 Task: Look for space in Terrassa, Spain from 9th June, 2023 to 16th June, 2023 for 2 adults in price range Rs.8000 to Rs.16000. Place can be entire place with 2 bedrooms having 2 beds and 1 bathroom. Property type can be house, flat, guest house. Booking option can be shelf check-in. Required host language is English.
Action: Mouse moved to (246, 135)
Screenshot: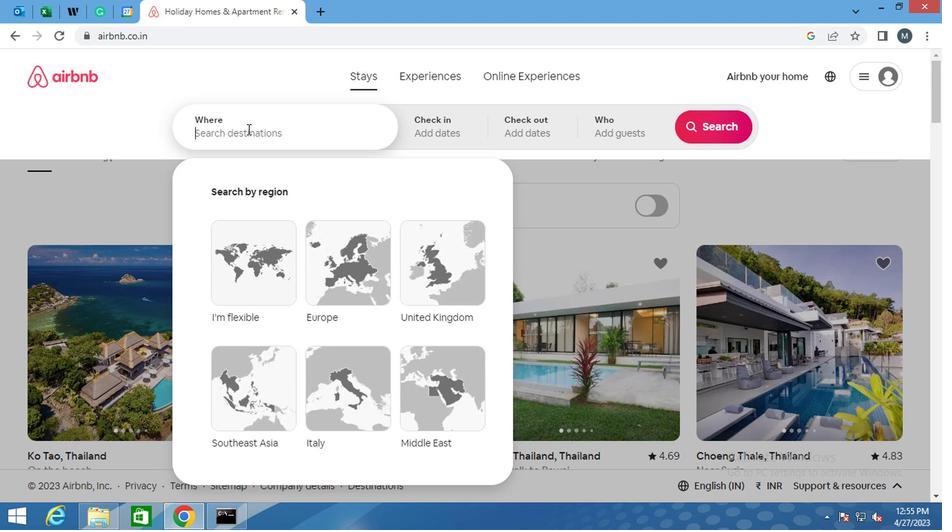 
Action: Mouse pressed left at (246, 135)
Screenshot: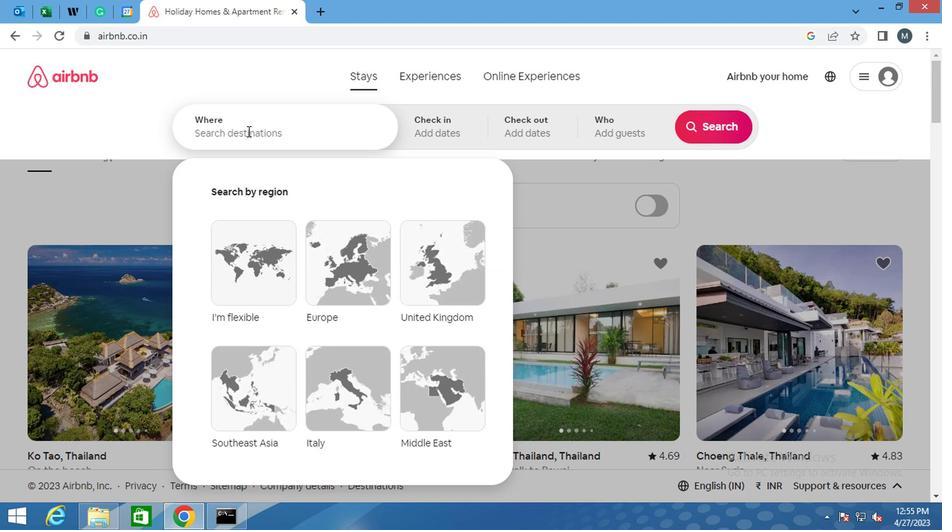 
Action: Mouse moved to (242, 136)
Screenshot: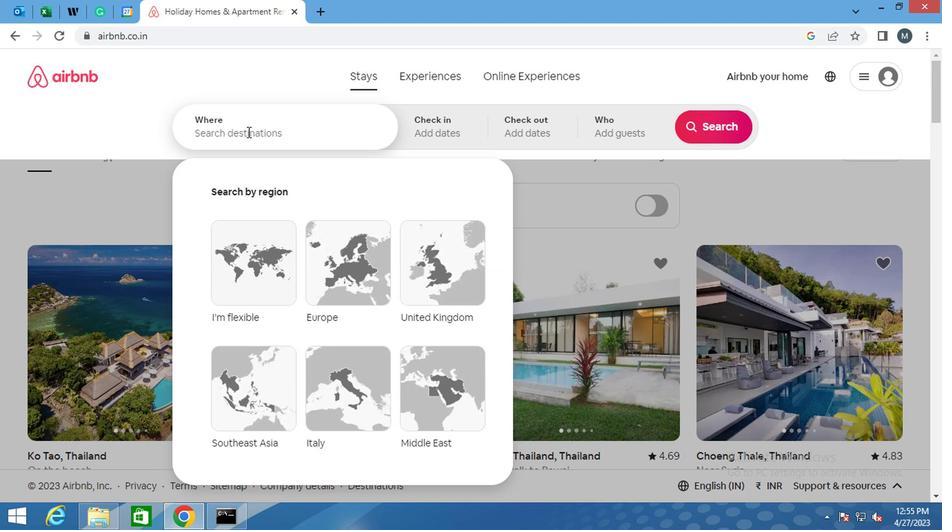 
Action: Key pressed <Key.shift>TERRASSA,<Key.space><Key.shift>SPAI
Screenshot: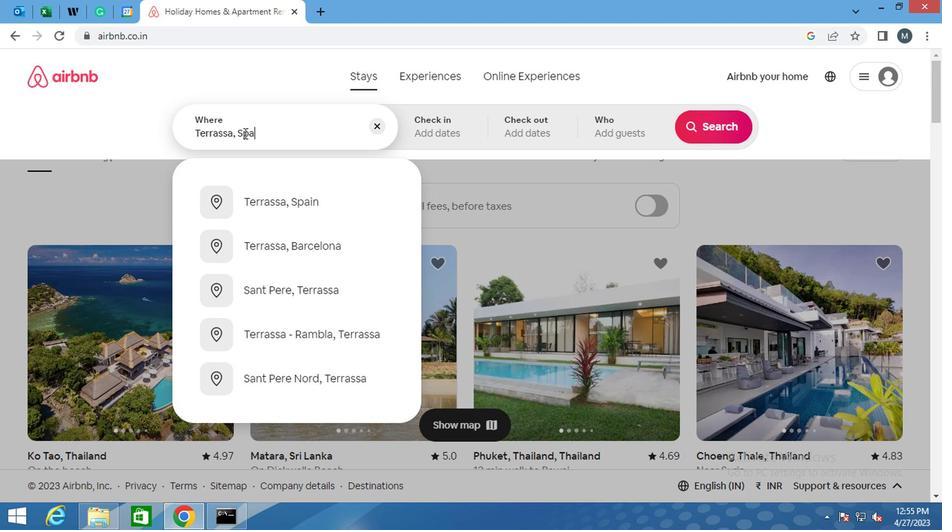 
Action: Mouse moved to (272, 199)
Screenshot: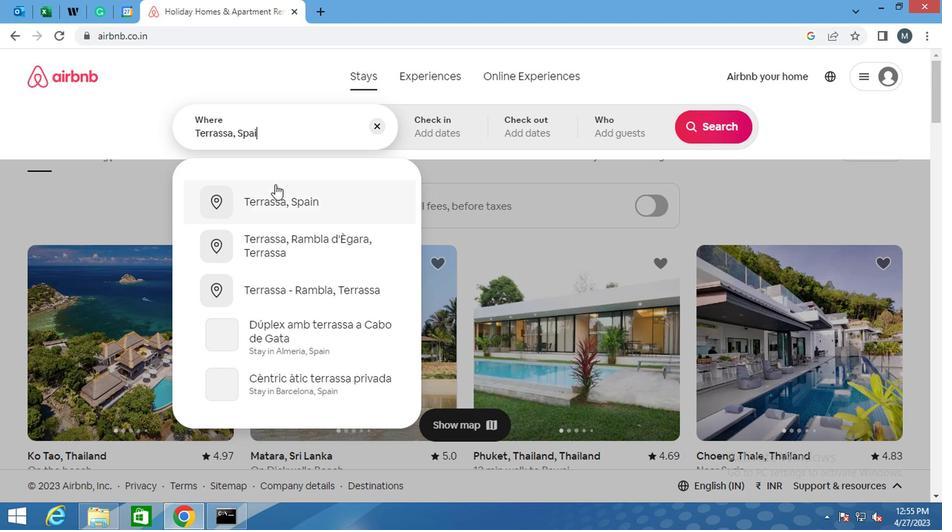 
Action: Mouse pressed left at (272, 199)
Screenshot: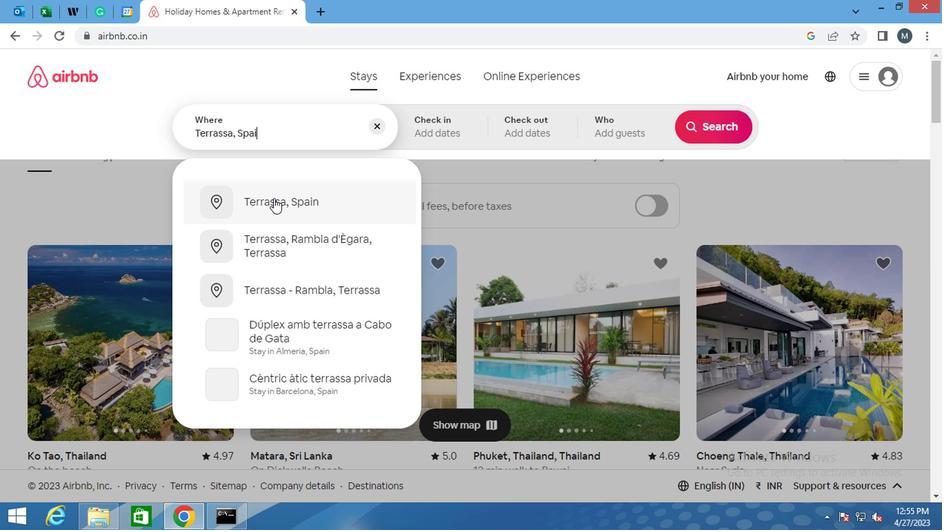 
Action: Mouse moved to (707, 240)
Screenshot: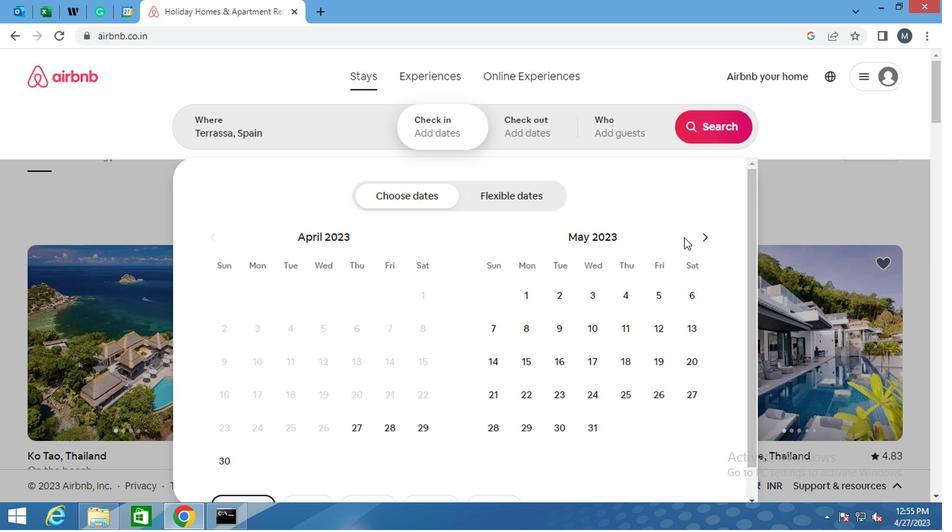 
Action: Mouse pressed left at (707, 240)
Screenshot: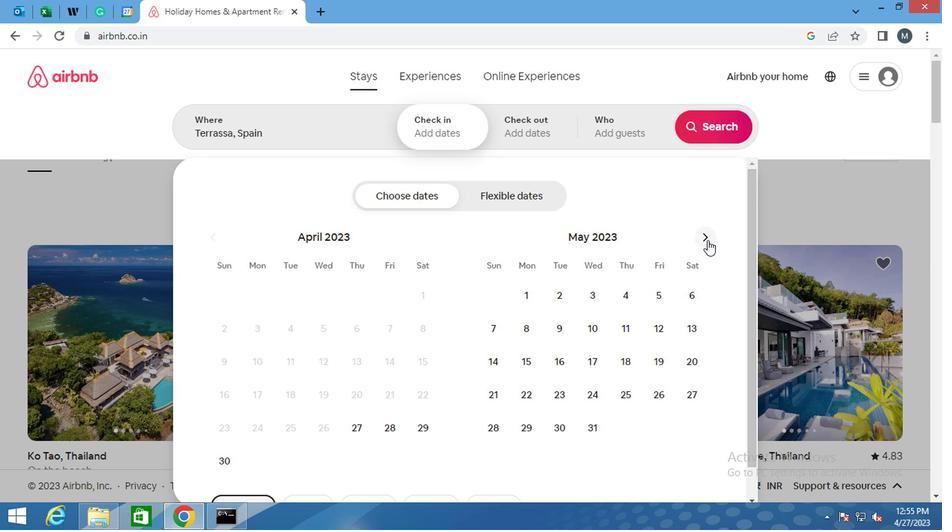 
Action: Mouse moved to (649, 333)
Screenshot: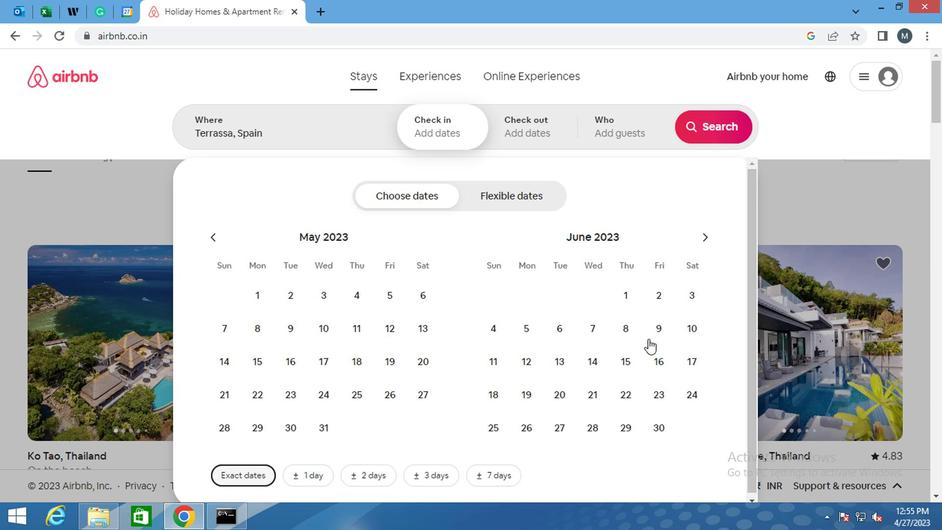 
Action: Mouse pressed left at (649, 333)
Screenshot: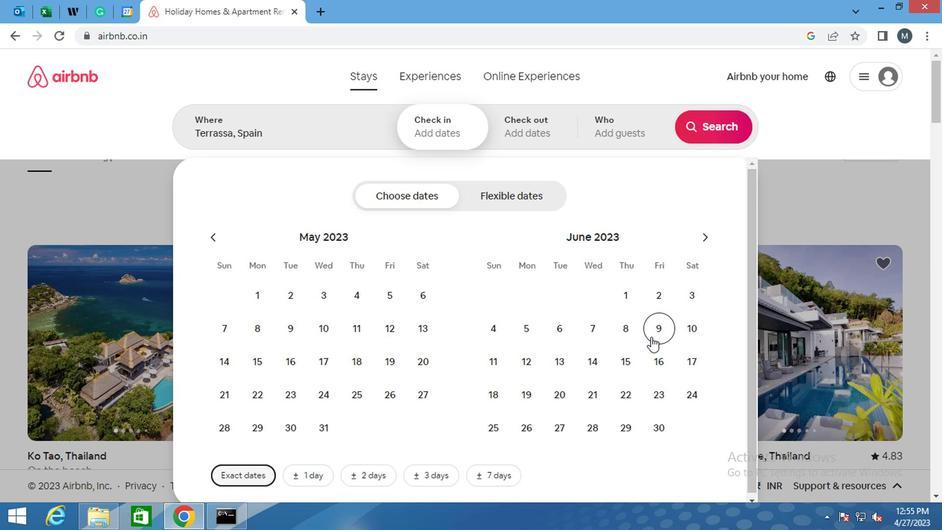 
Action: Mouse moved to (658, 352)
Screenshot: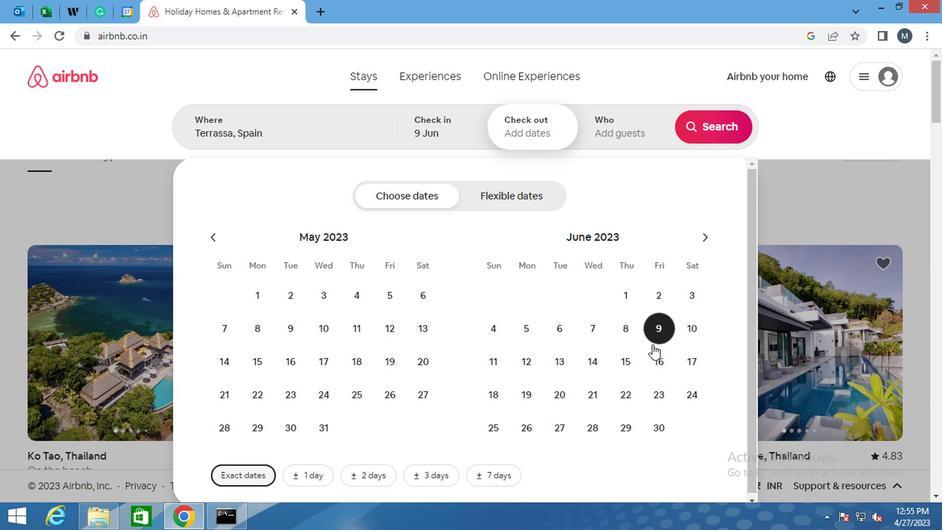 
Action: Mouse pressed left at (658, 352)
Screenshot: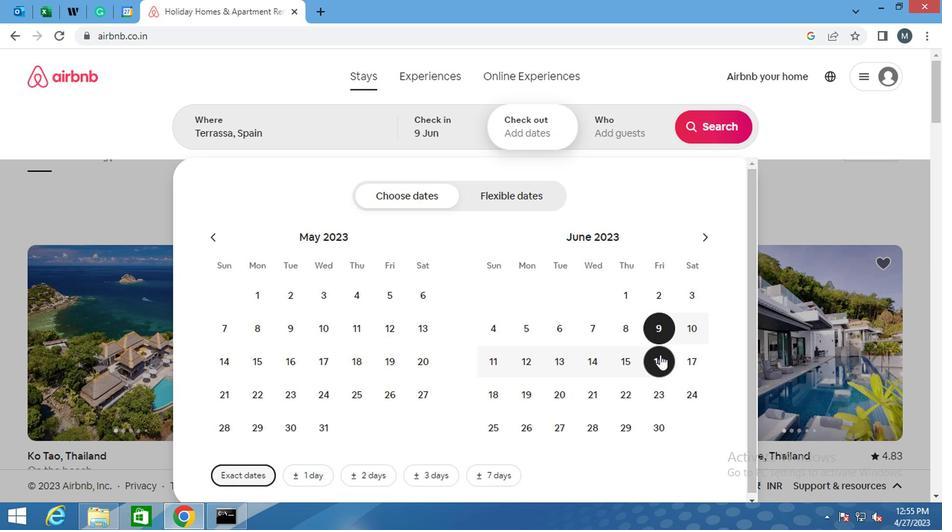 
Action: Mouse moved to (646, 134)
Screenshot: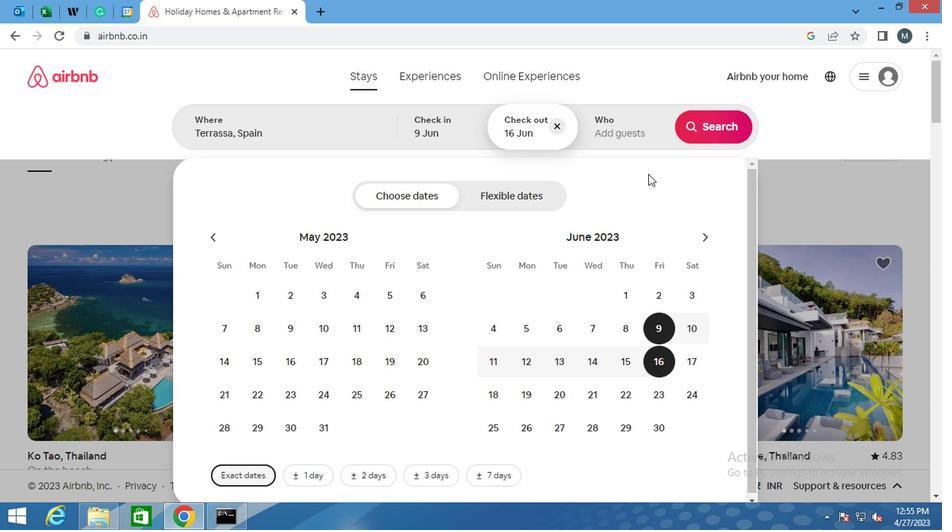 
Action: Mouse pressed left at (646, 134)
Screenshot: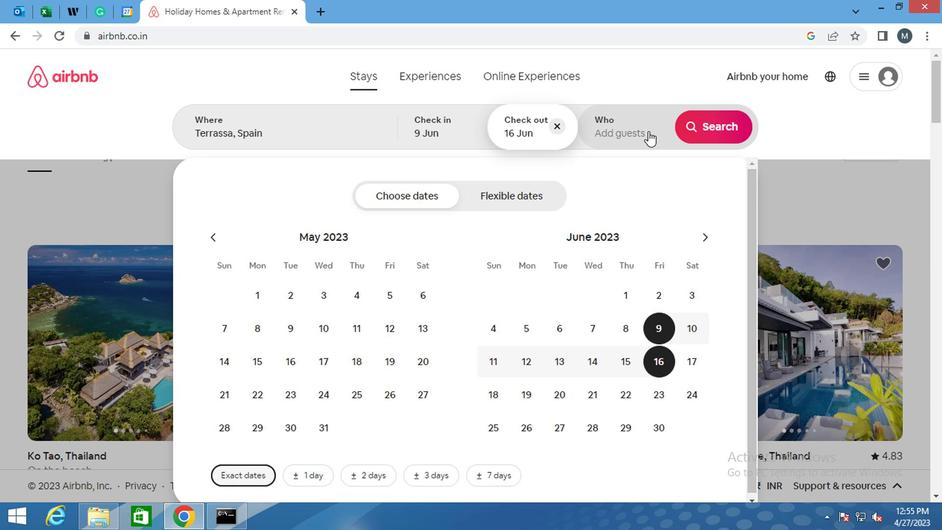
Action: Mouse moved to (720, 209)
Screenshot: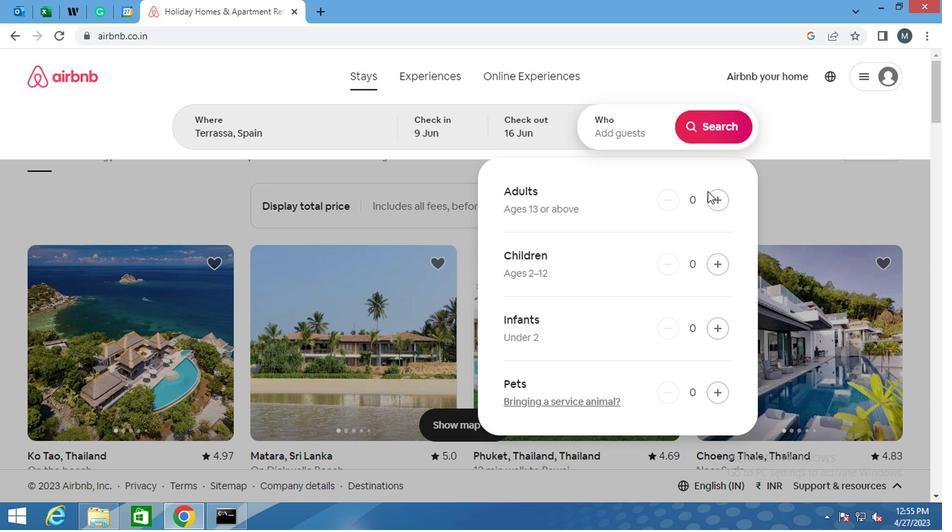 
Action: Mouse pressed left at (720, 209)
Screenshot: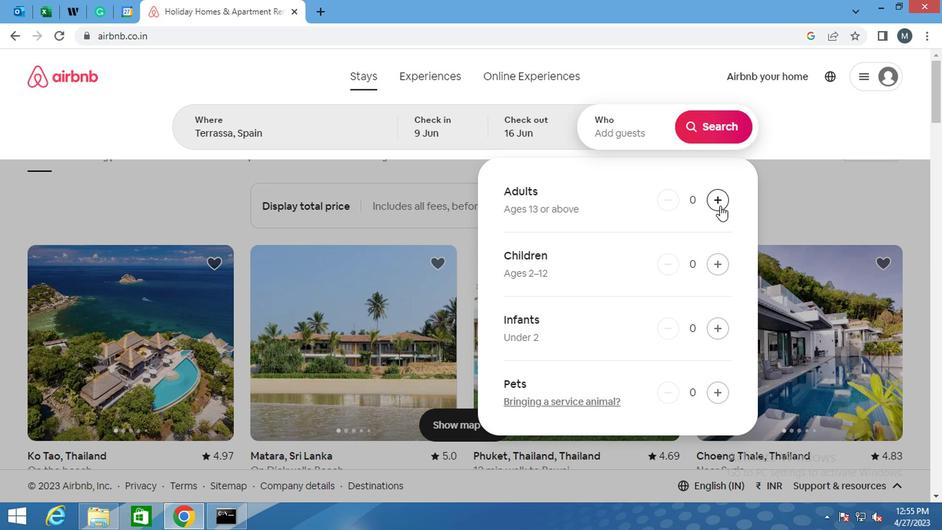 
Action: Mouse moved to (719, 207)
Screenshot: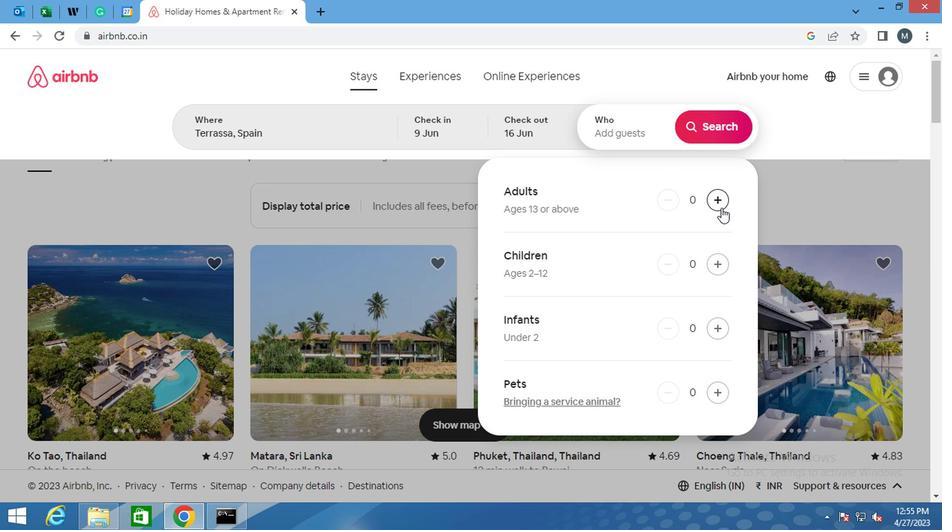 
Action: Mouse pressed left at (719, 207)
Screenshot: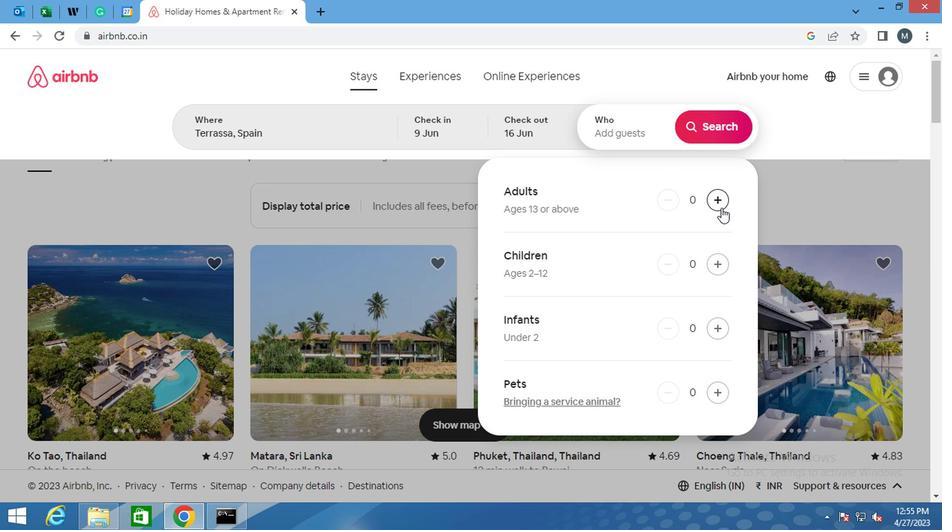 
Action: Mouse moved to (719, 133)
Screenshot: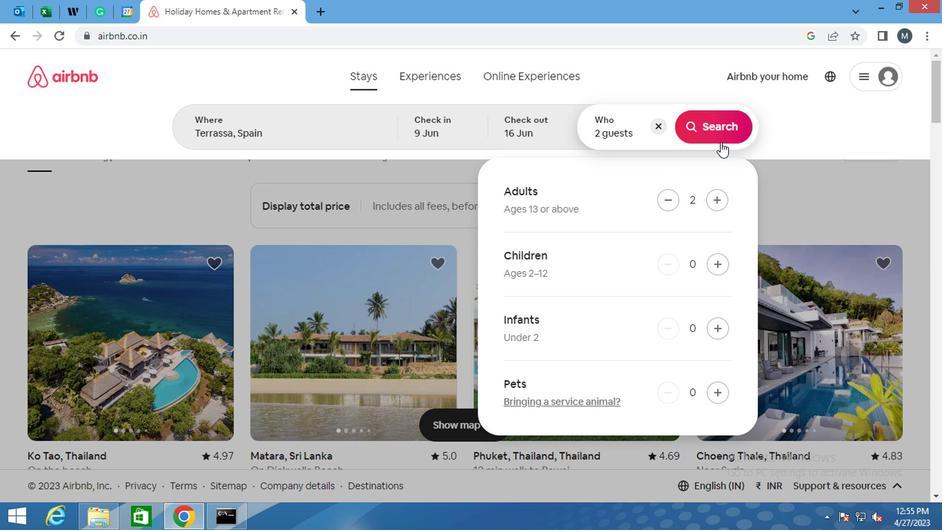 
Action: Mouse pressed left at (719, 133)
Screenshot: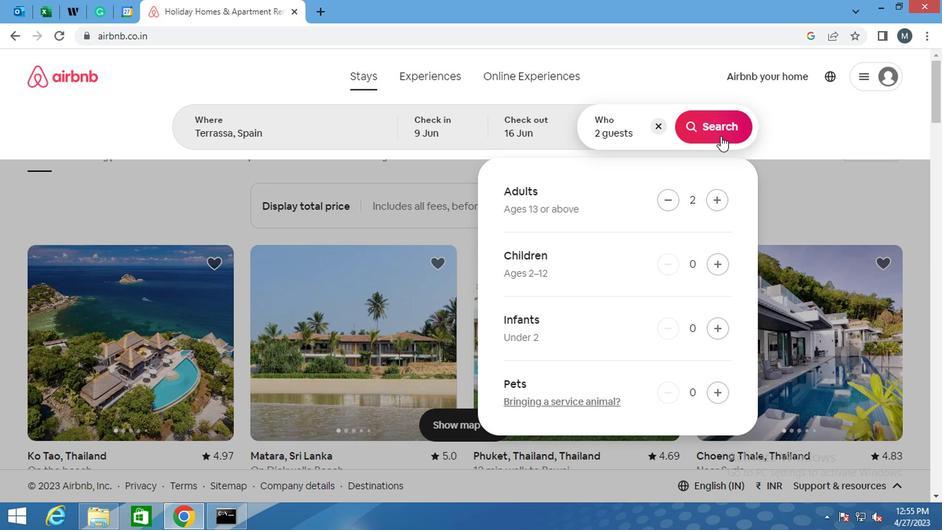 
Action: Mouse moved to (875, 136)
Screenshot: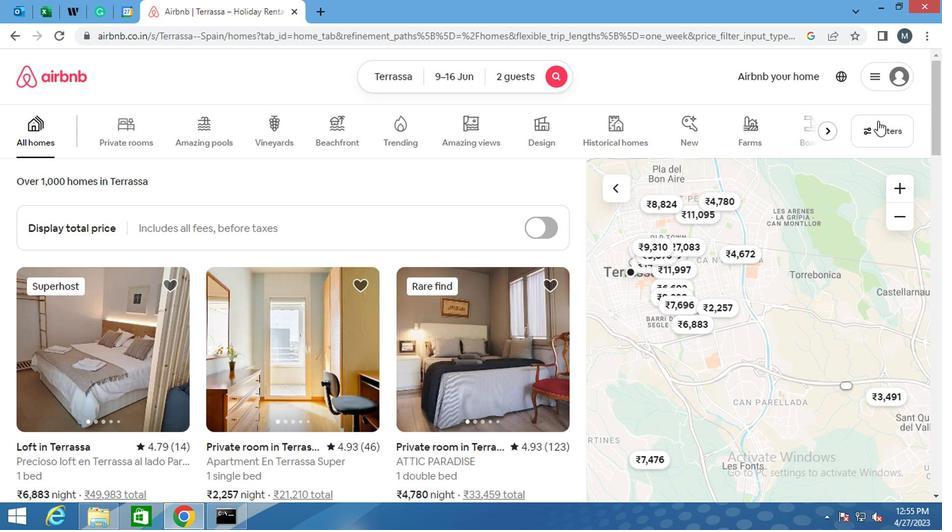 
Action: Mouse pressed left at (875, 136)
Screenshot: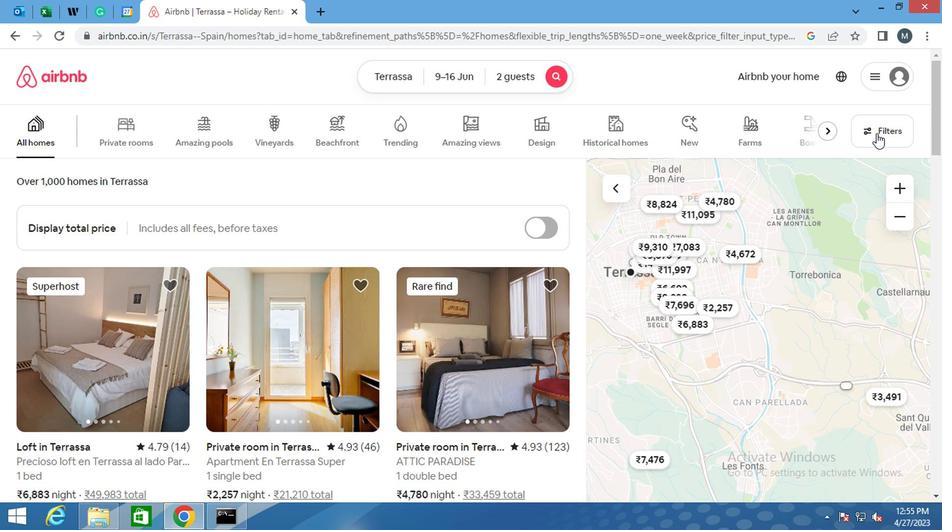 
Action: Mouse moved to (355, 303)
Screenshot: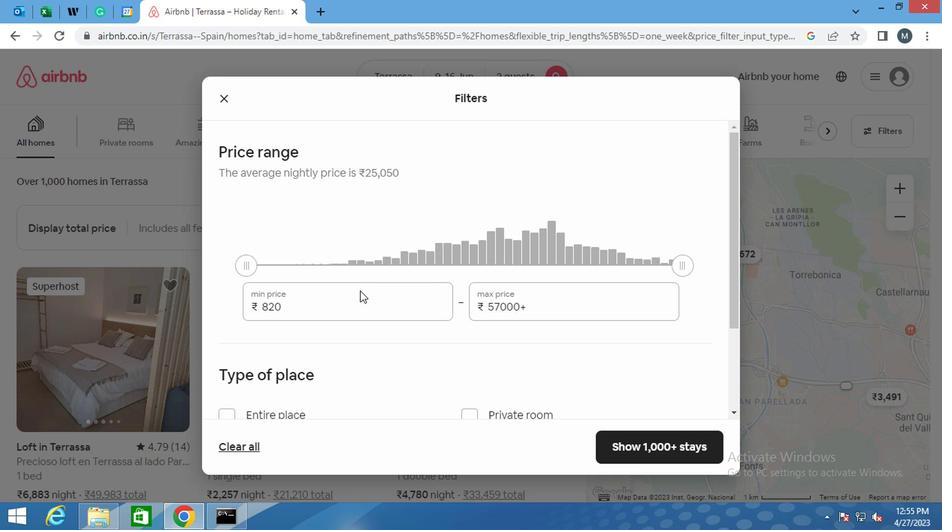
Action: Mouse pressed left at (355, 303)
Screenshot: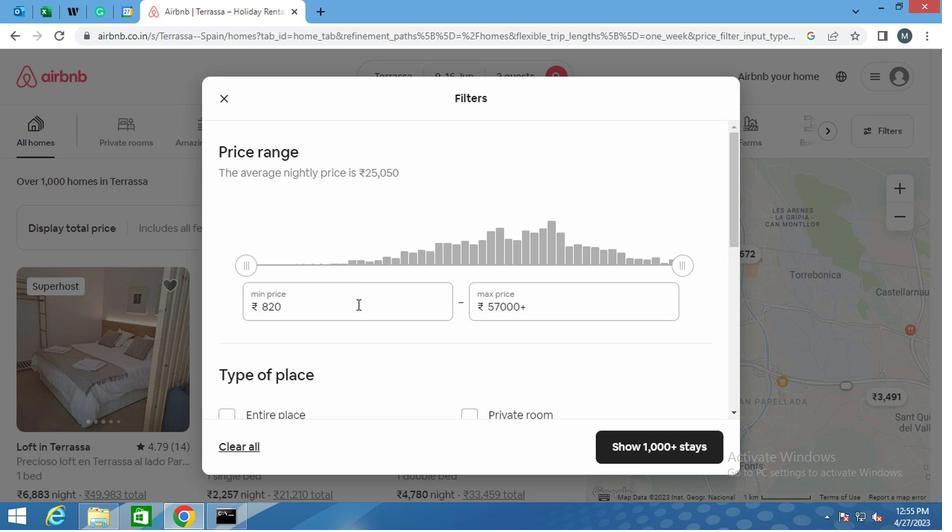 
Action: Mouse moved to (353, 303)
Screenshot: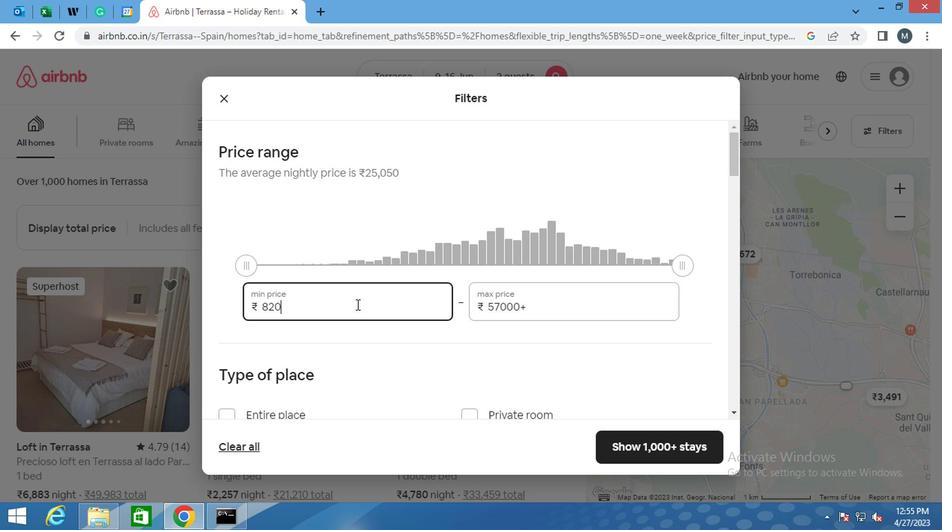
Action: Key pressed <Key.backspace><Key.backspace>
Screenshot: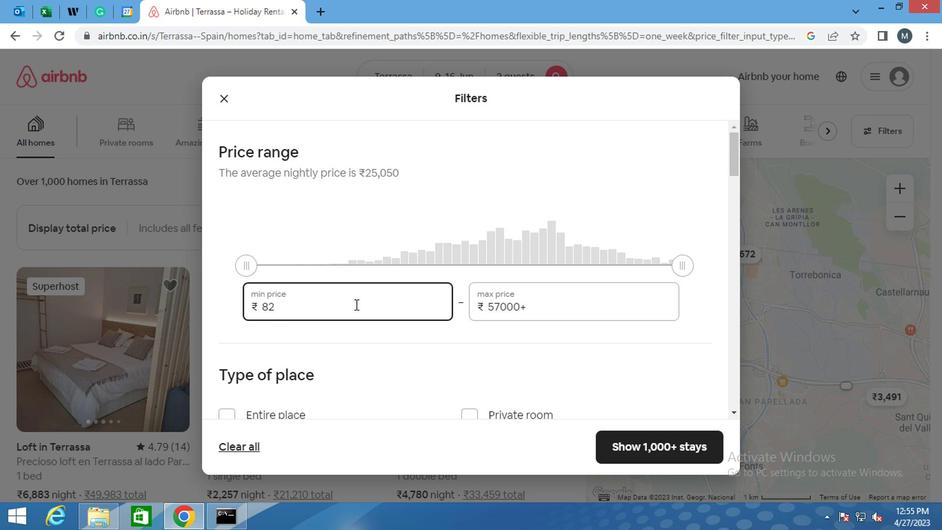 
Action: Mouse moved to (353, 302)
Screenshot: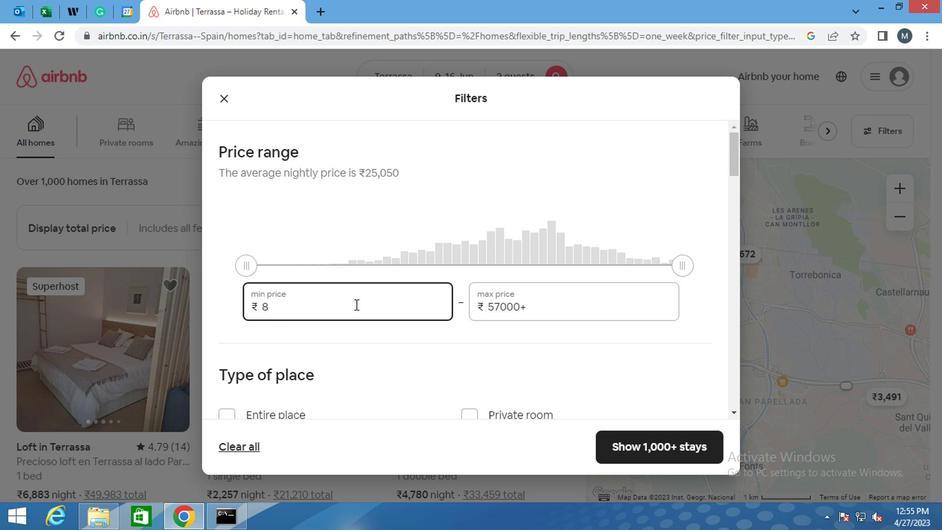 
Action: Key pressed 000
Screenshot: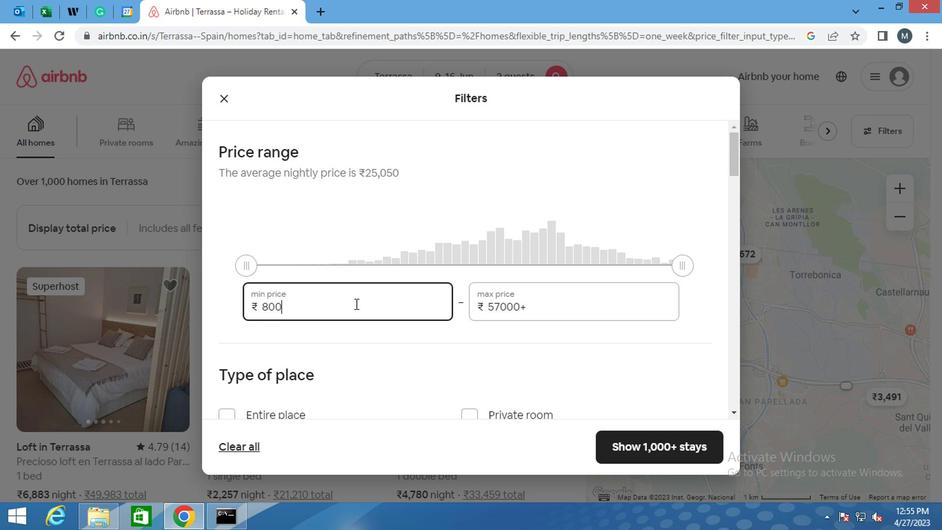 
Action: Mouse moved to (539, 307)
Screenshot: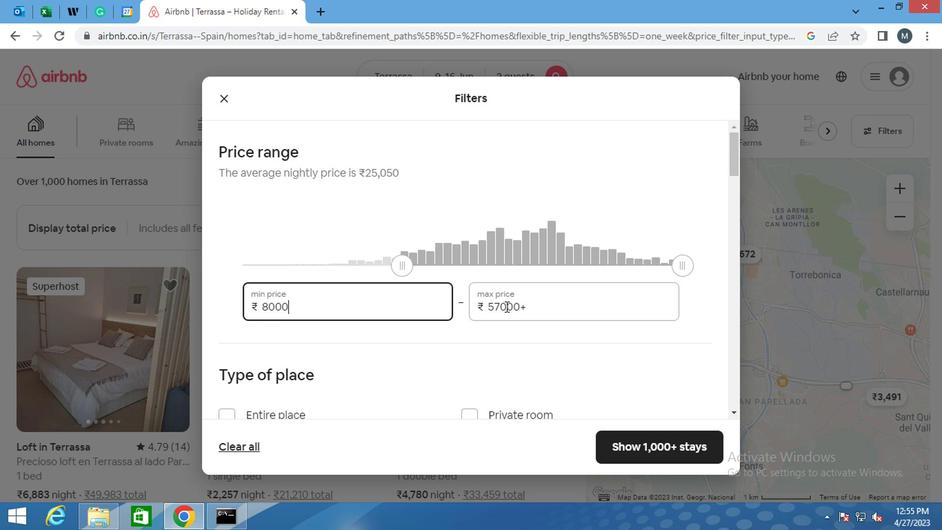 
Action: Mouse pressed left at (539, 307)
Screenshot: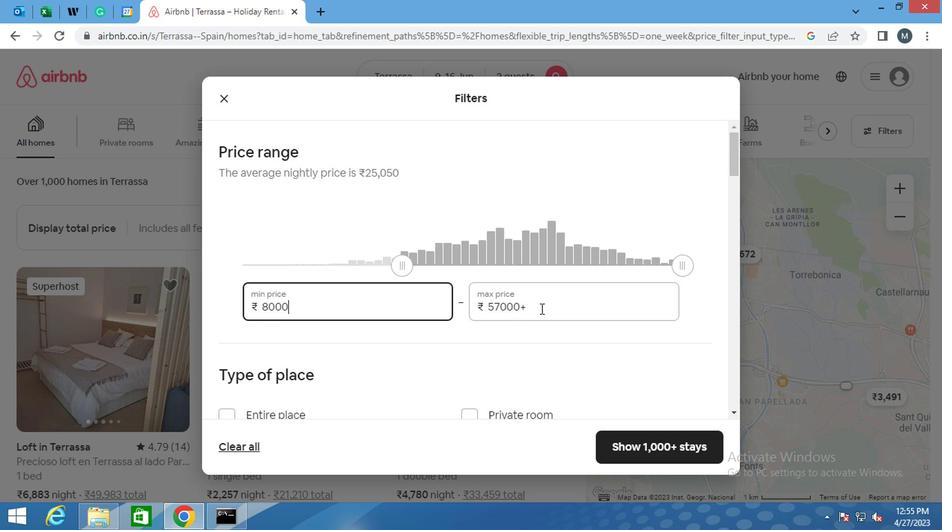 
Action: Mouse moved to (539, 308)
Screenshot: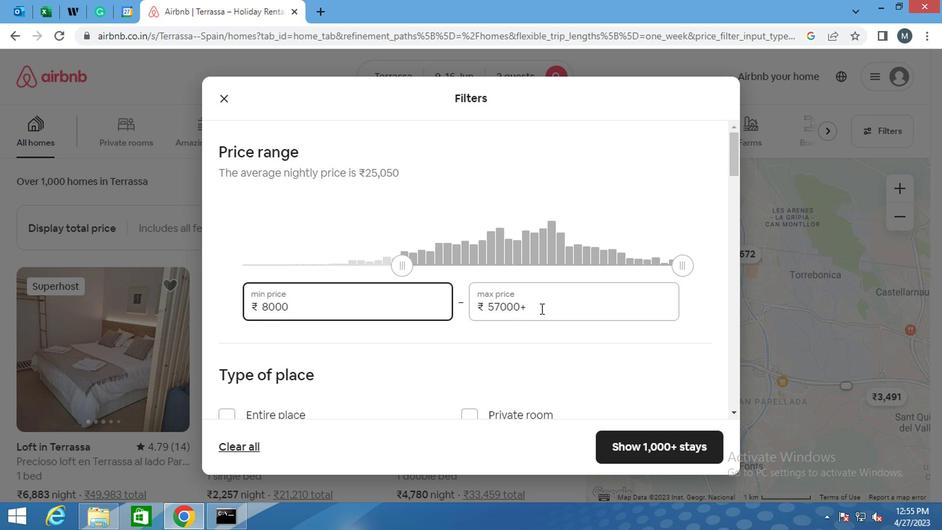 
Action: Key pressed <Key.backspace><Key.backspace><Key.backspace><Key.backspace><Key.backspace><Key.backspace><Key.backspace><Key.backspace><Key.backspace><Key.backspace><Key.backspace><Key.backspace>
Screenshot: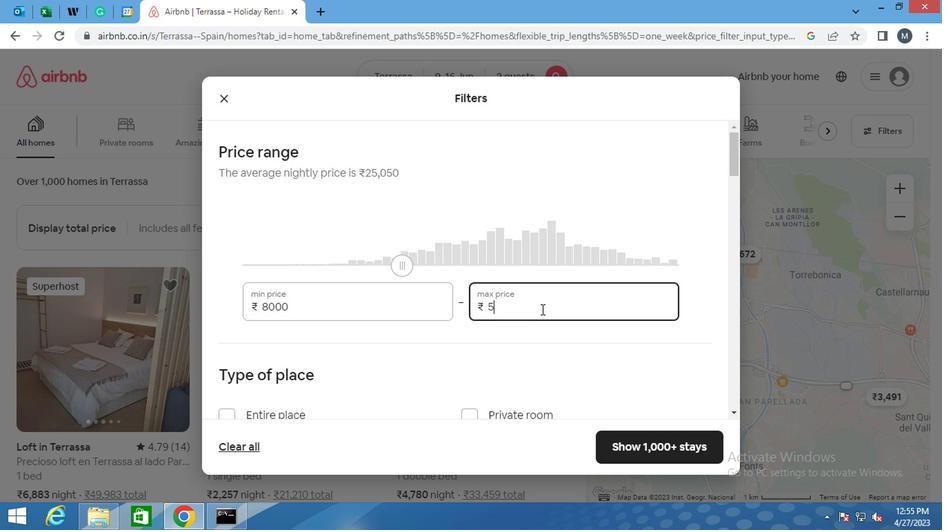 
Action: Mouse moved to (539, 308)
Screenshot: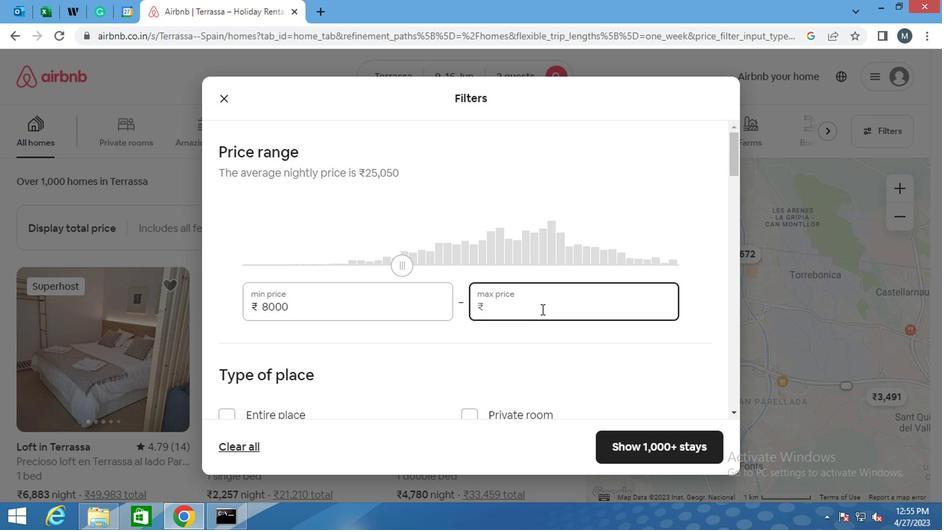 
Action: Key pressed 1
Screenshot: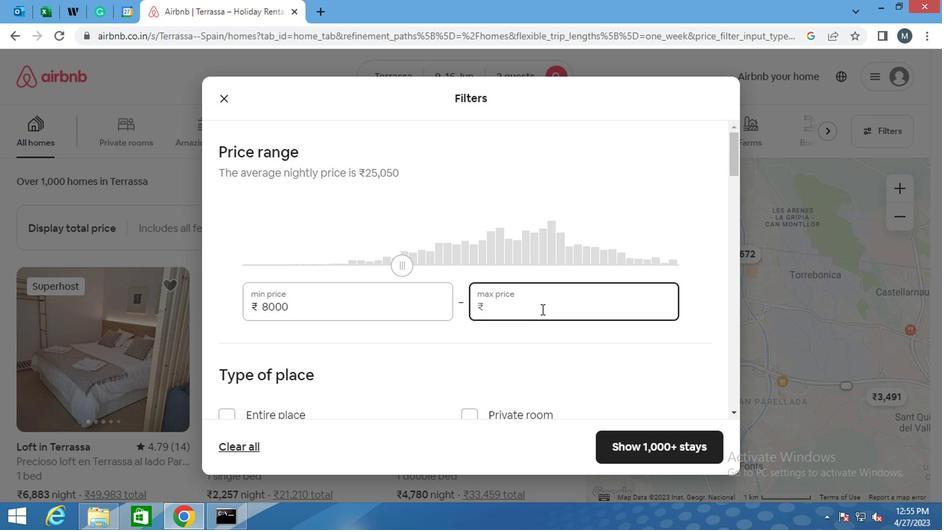 
Action: Mouse moved to (539, 309)
Screenshot: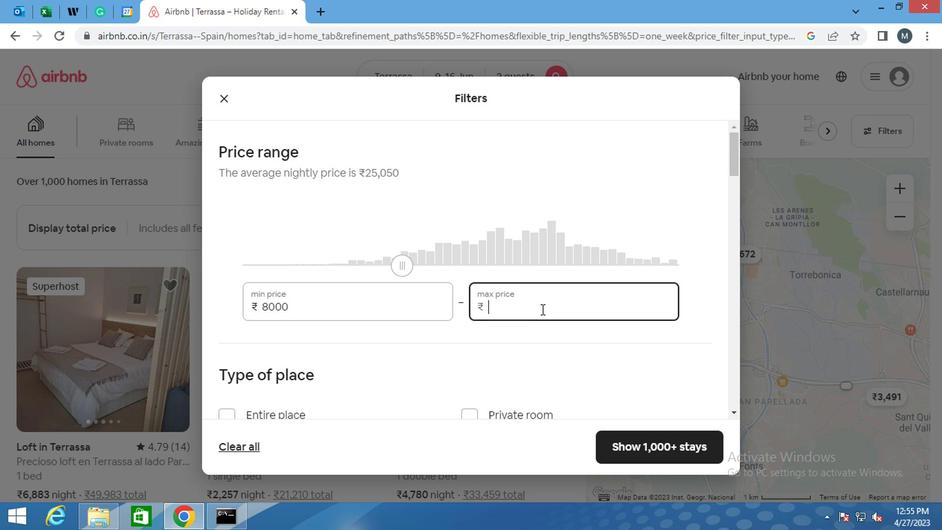 
Action: Key pressed 6000
Screenshot: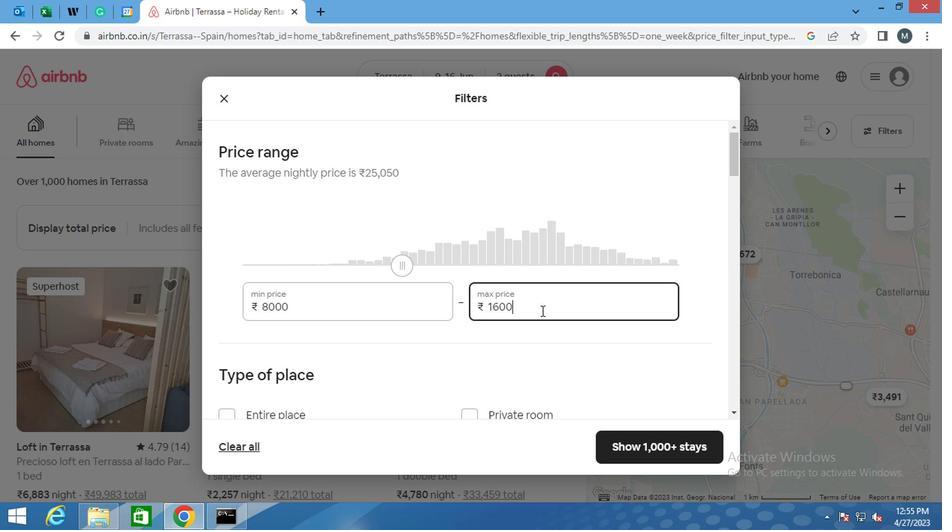
Action: Mouse moved to (307, 297)
Screenshot: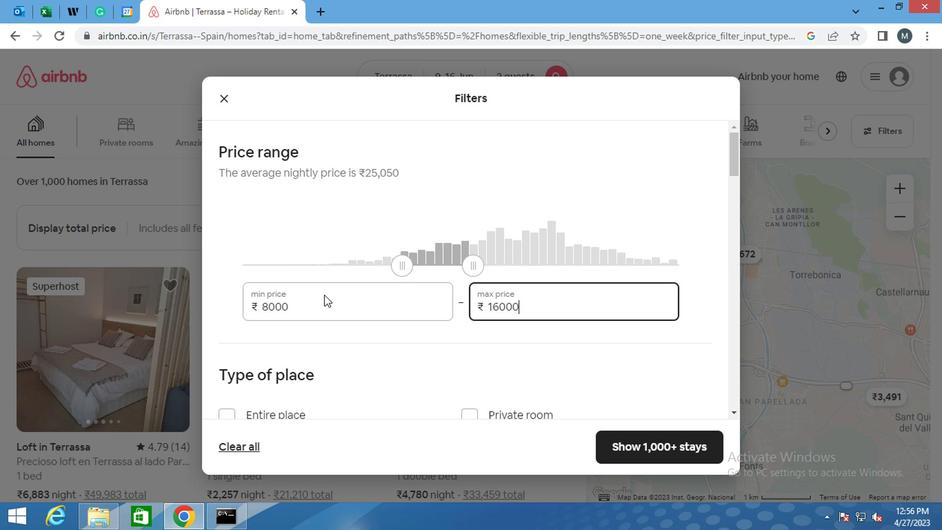 
Action: Mouse scrolled (307, 297) with delta (0, 0)
Screenshot: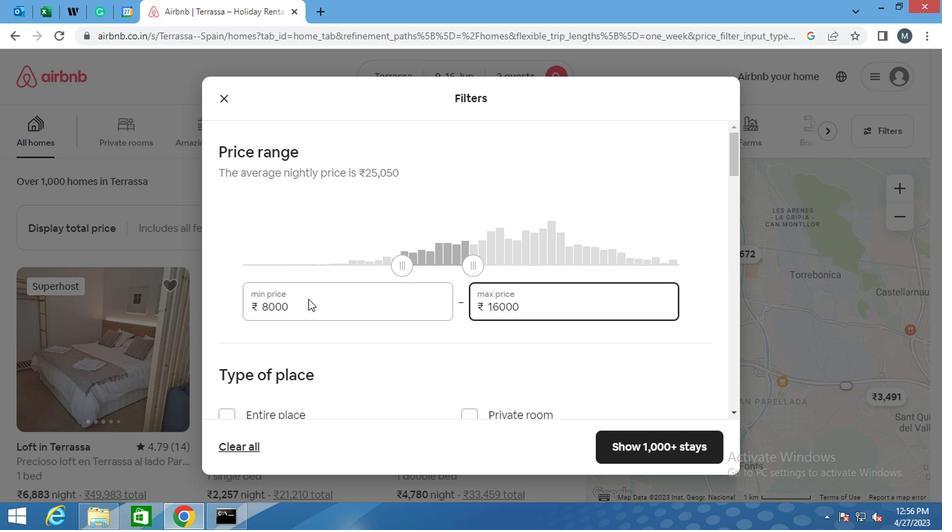 
Action: Mouse scrolled (307, 297) with delta (0, 0)
Screenshot: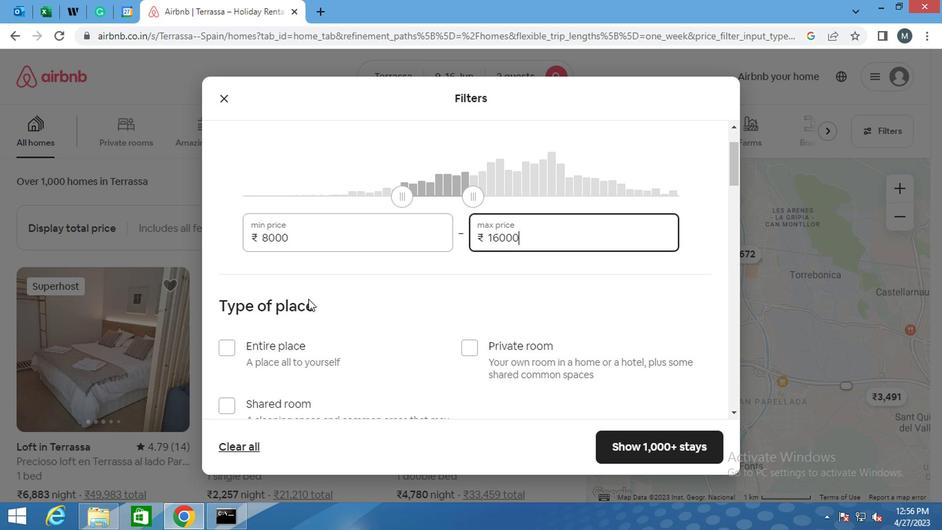 
Action: Mouse moved to (307, 298)
Screenshot: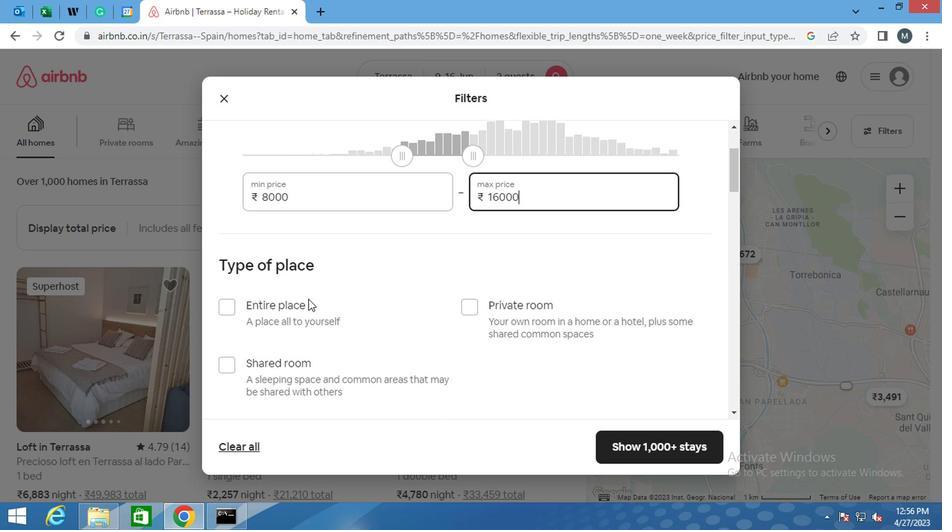 
Action: Mouse scrolled (307, 297) with delta (0, 0)
Screenshot: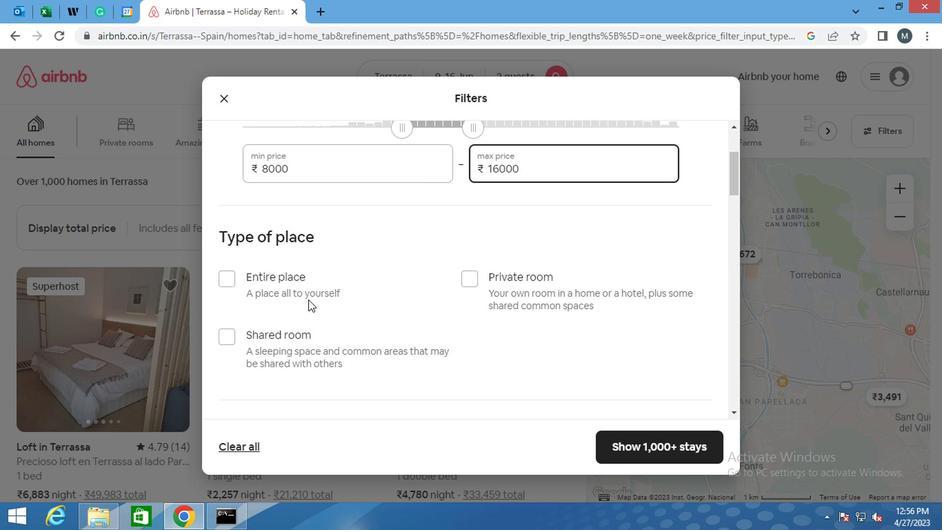 
Action: Mouse moved to (225, 214)
Screenshot: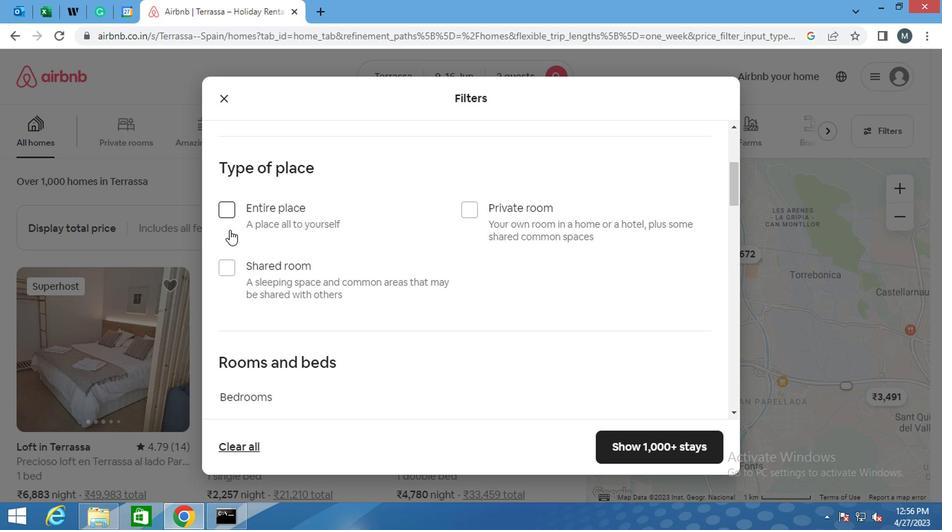 
Action: Mouse pressed left at (225, 214)
Screenshot: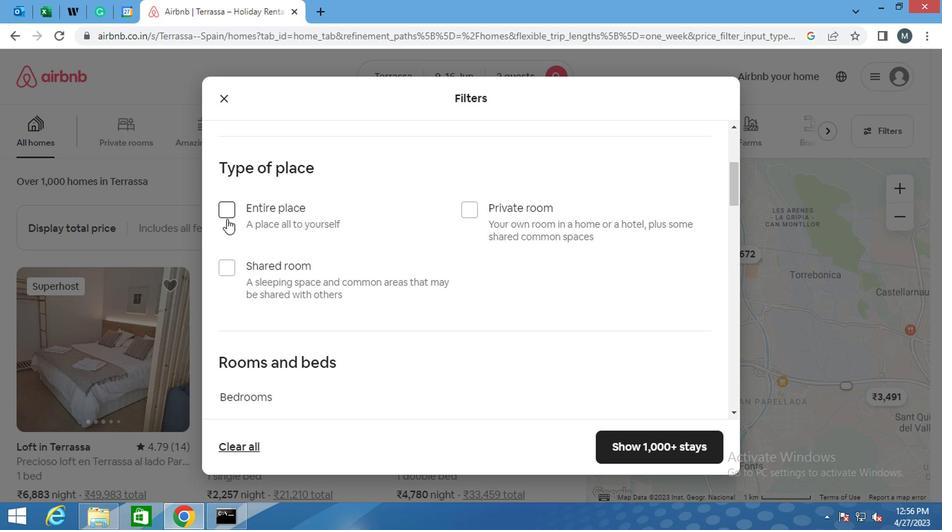 
Action: Mouse moved to (274, 219)
Screenshot: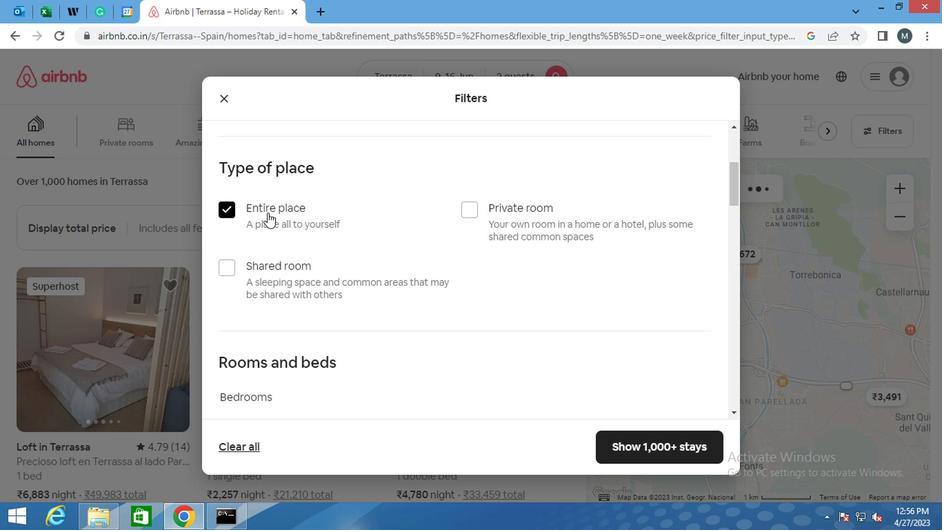 
Action: Mouse scrolled (274, 219) with delta (0, 0)
Screenshot: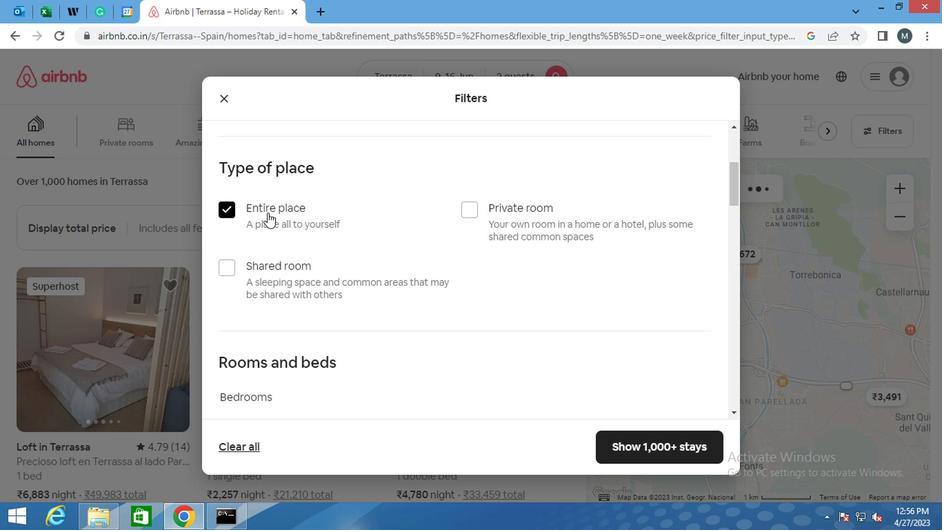 
Action: Mouse moved to (272, 226)
Screenshot: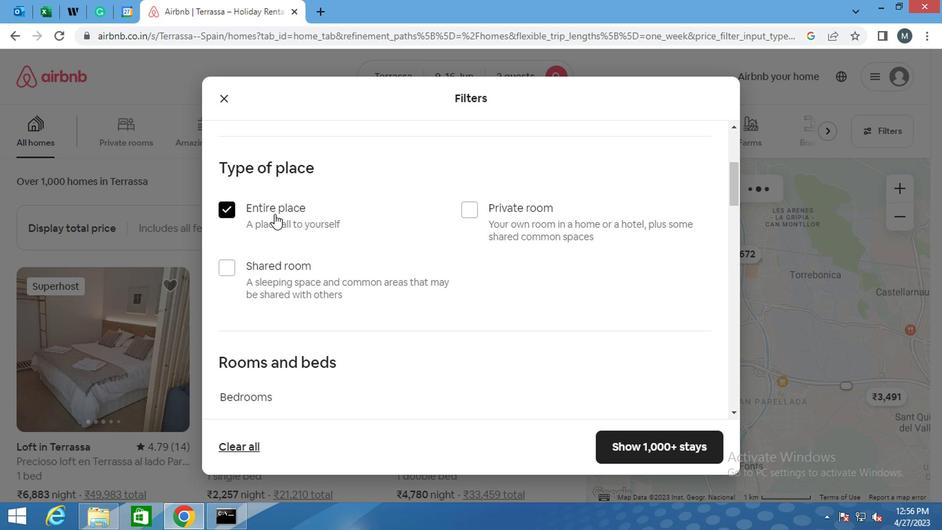 
Action: Mouse scrolled (272, 225) with delta (0, 0)
Screenshot: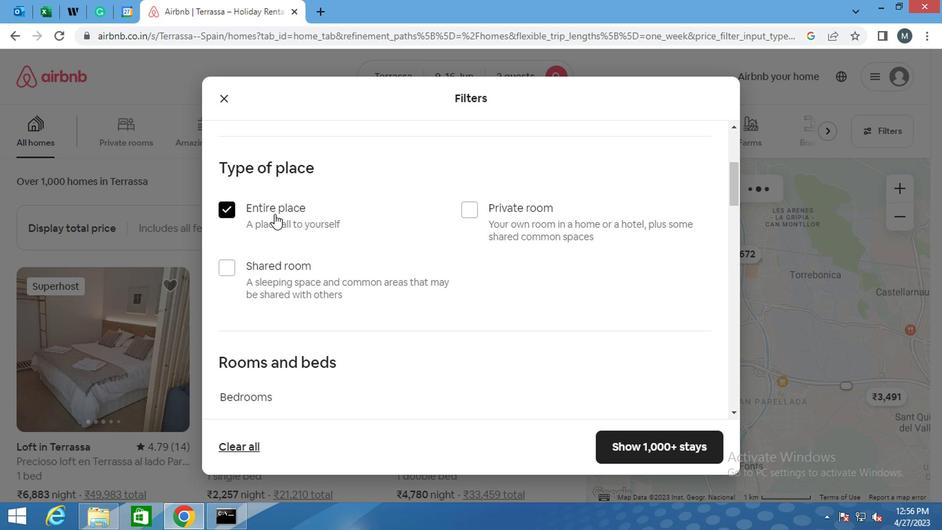 
Action: Mouse moved to (274, 238)
Screenshot: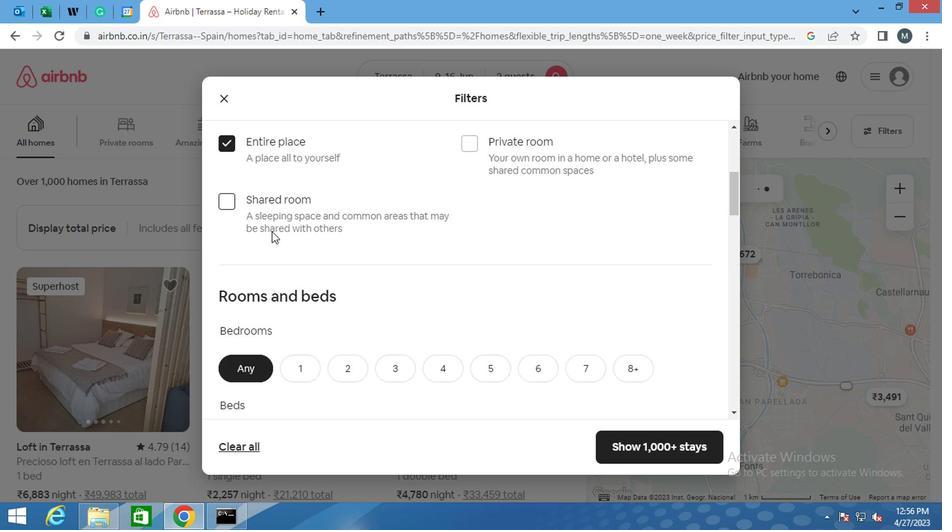 
Action: Mouse scrolled (274, 237) with delta (0, 0)
Screenshot: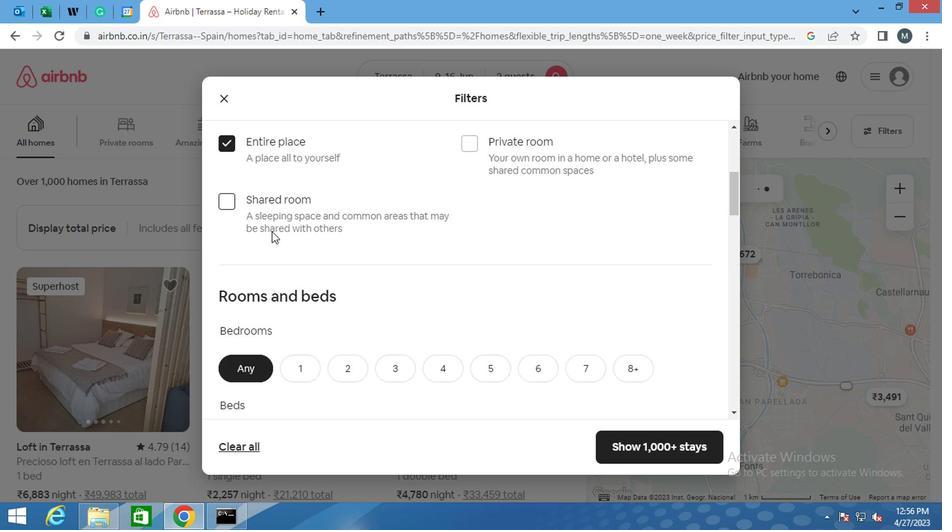
Action: Mouse moved to (334, 239)
Screenshot: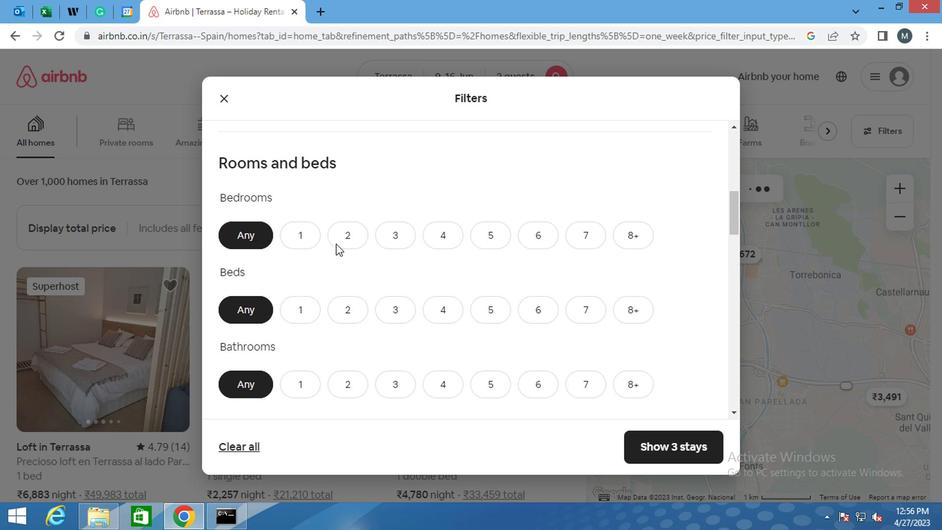 
Action: Mouse pressed left at (334, 239)
Screenshot: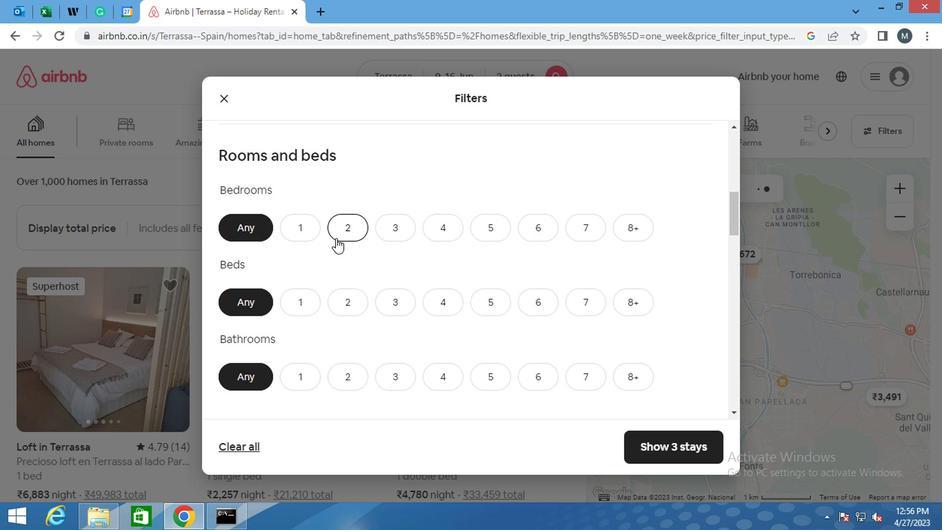 
Action: Mouse moved to (347, 226)
Screenshot: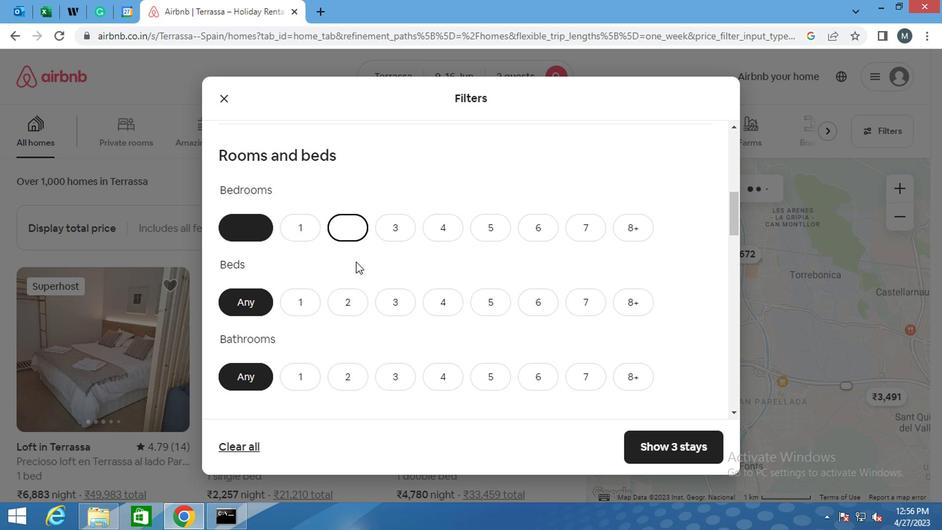 
Action: Mouse pressed left at (347, 226)
Screenshot: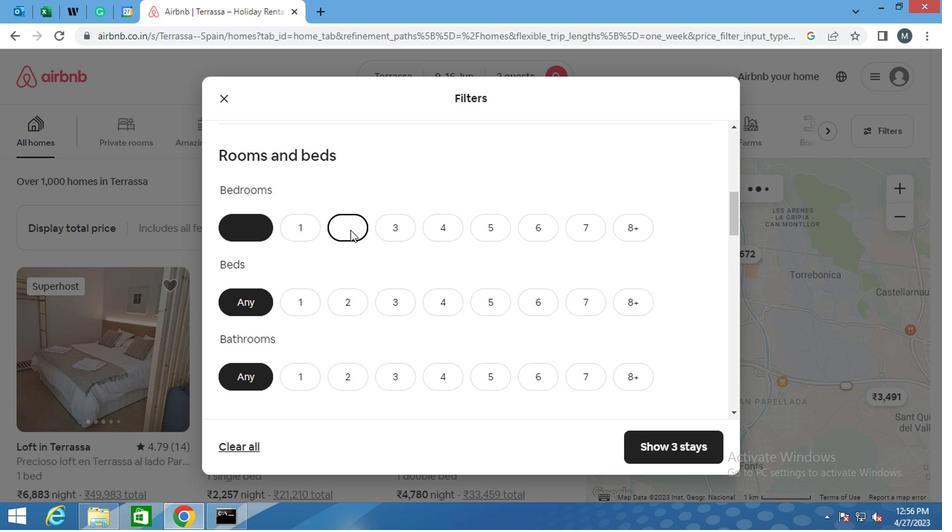 
Action: Mouse moved to (345, 305)
Screenshot: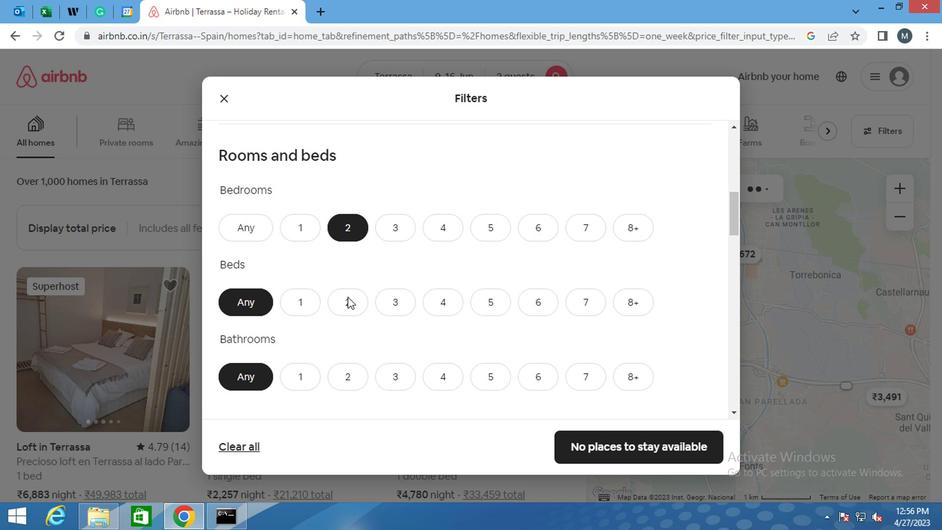 
Action: Mouse pressed left at (345, 305)
Screenshot: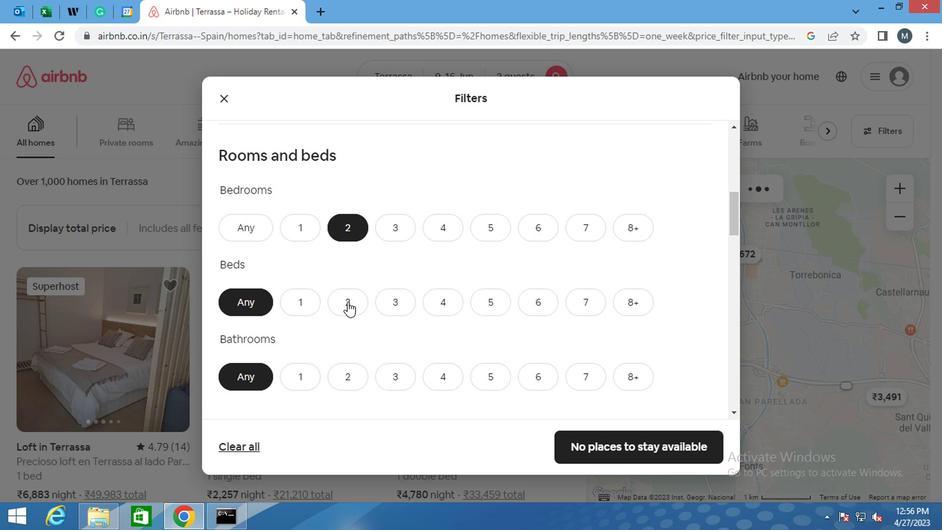 
Action: Mouse moved to (344, 275)
Screenshot: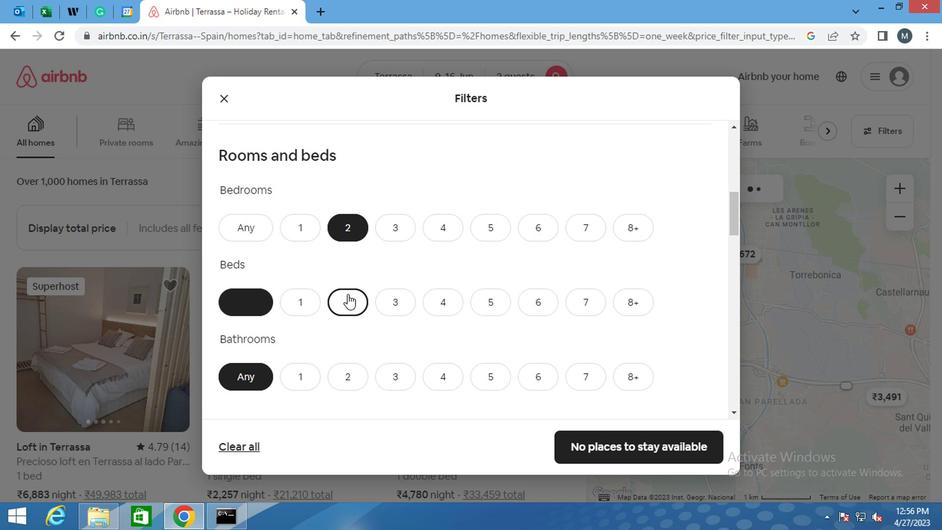 
Action: Mouse scrolled (344, 275) with delta (0, 0)
Screenshot: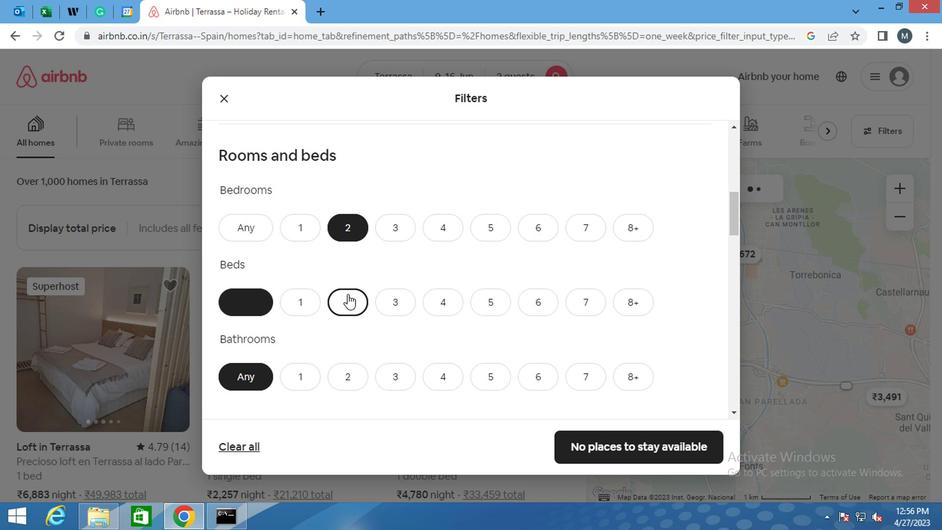 
Action: Mouse moved to (341, 277)
Screenshot: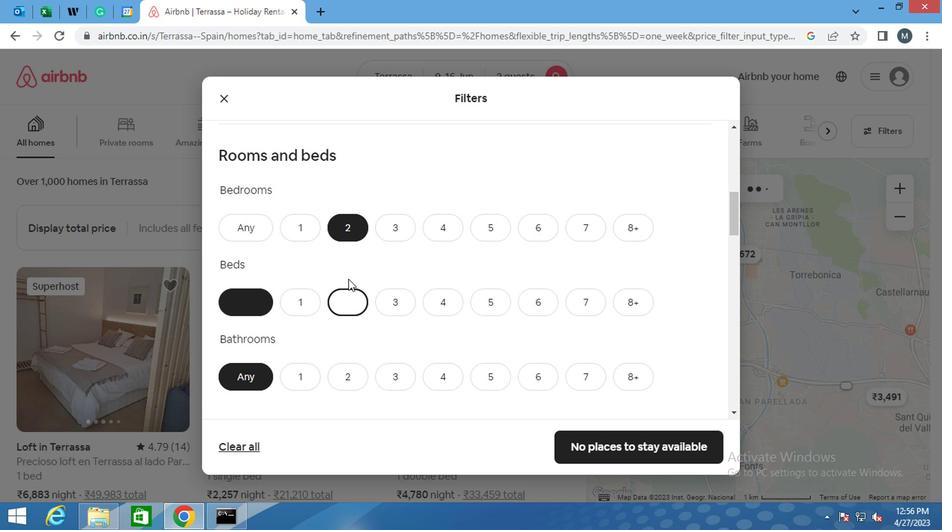 
Action: Mouse scrolled (342, 276) with delta (0, 0)
Screenshot: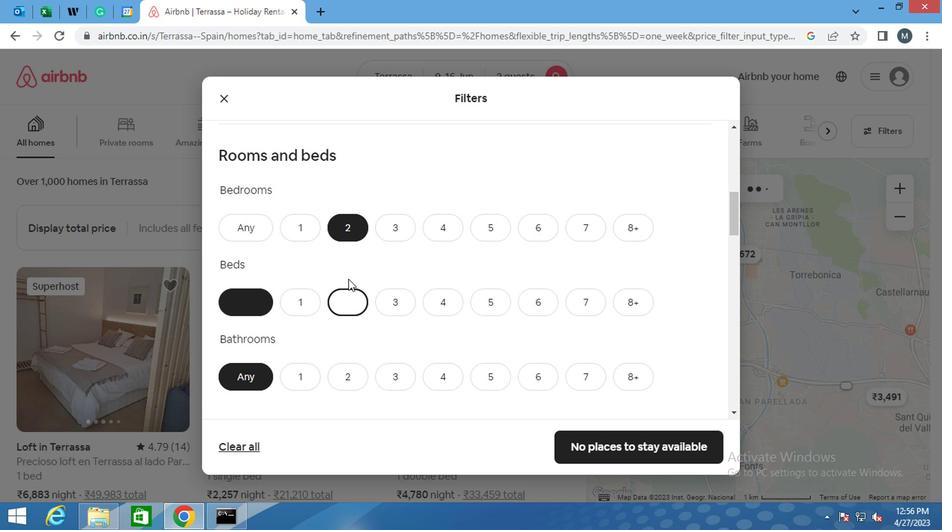 
Action: Mouse moved to (334, 281)
Screenshot: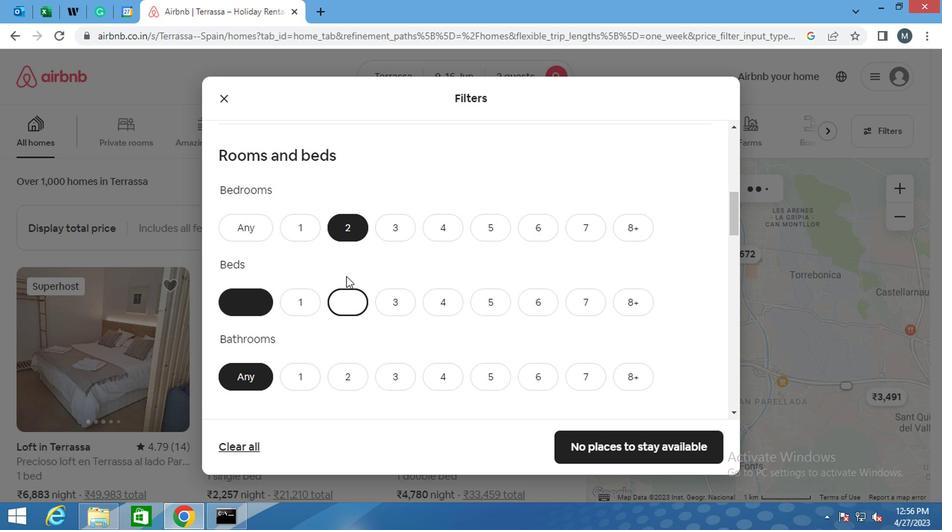 
Action: Mouse scrolled (334, 280) with delta (0, 0)
Screenshot: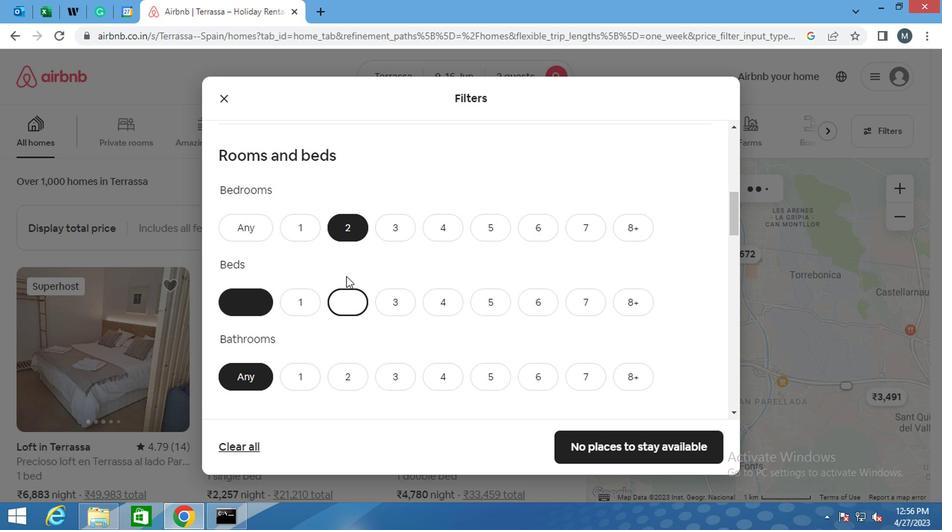 
Action: Mouse moved to (296, 166)
Screenshot: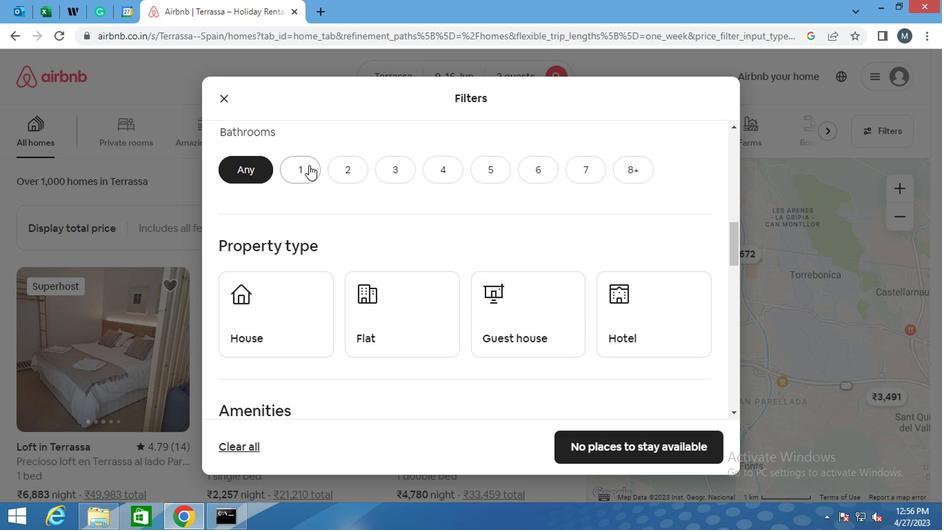 
Action: Mouse pressed left at (296, 166)
Screenshot: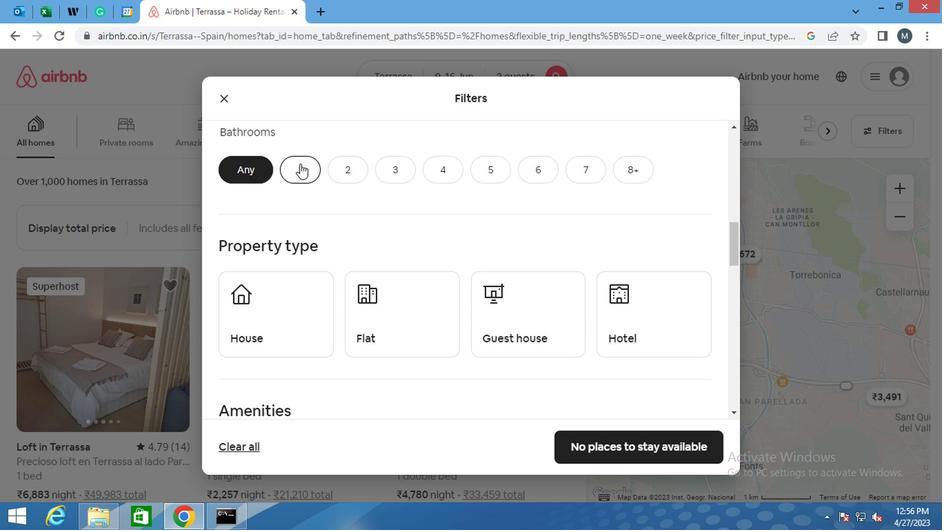
Action: Mouse moved to (318, 179)
Screenshot: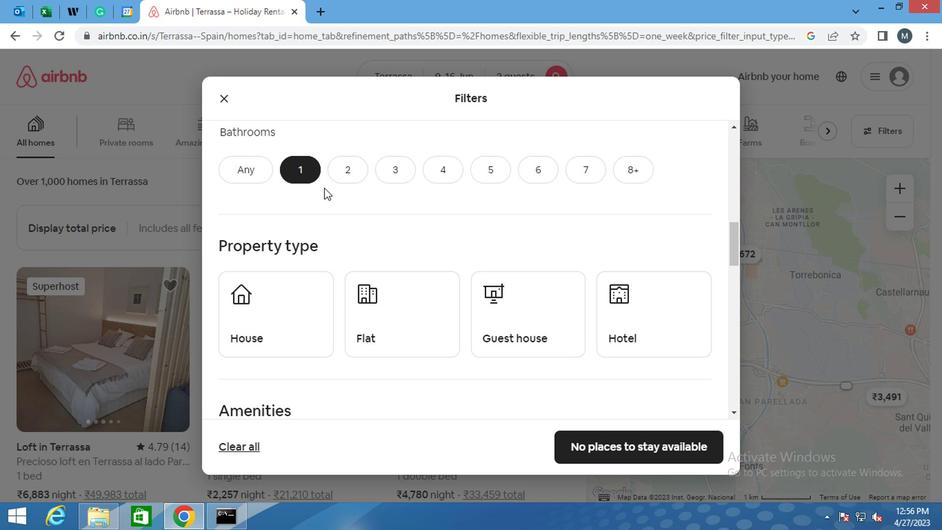 
Action: Mouse scrolled (318, 179) with delta (0, 0)
Screenshot: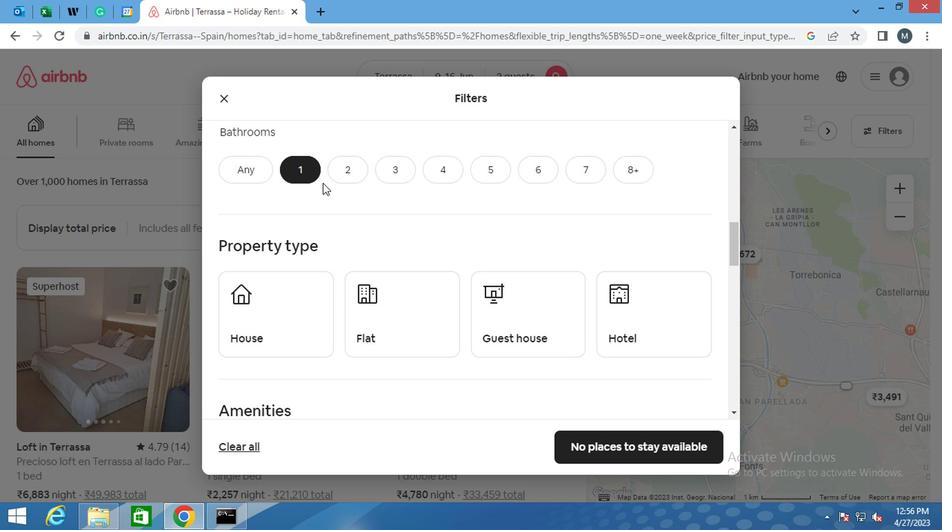 
Action: Mouse moved to (290, 250)
Screenshot: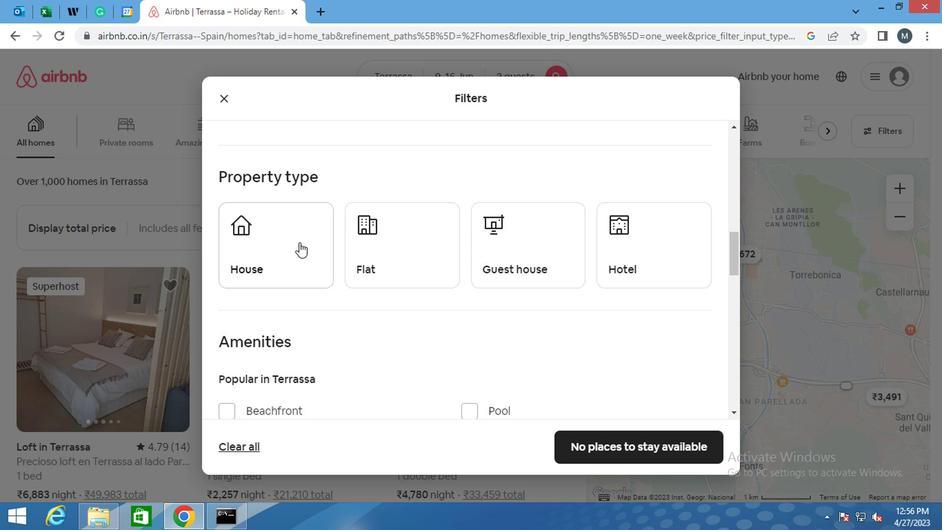 
Action: Mouse pressed left at (290, 250)
Screenshot: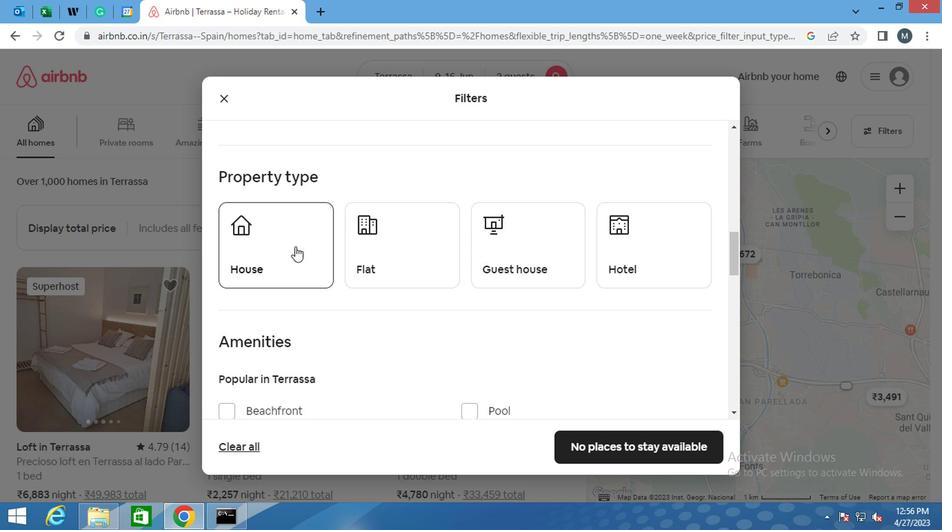 
Action: Mouse moved to (351, 248)
Screenshot: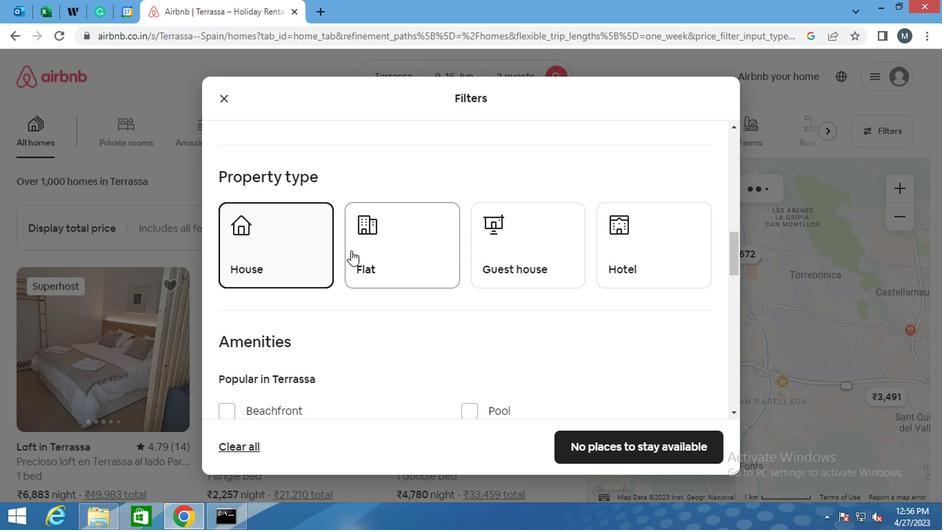 
Action: Mouse pressed left at (351, 248)
Screenshot: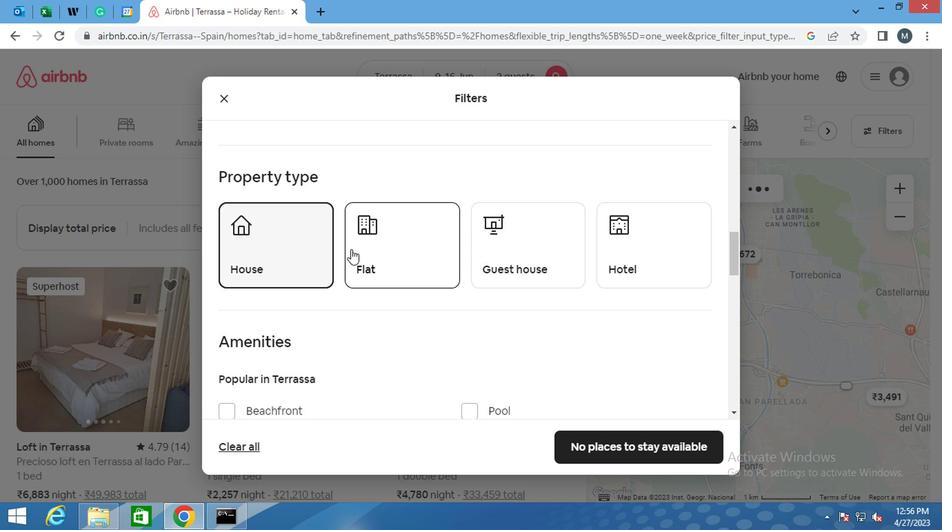 
Action: Mouse moved to (495, 252)
Screenshot: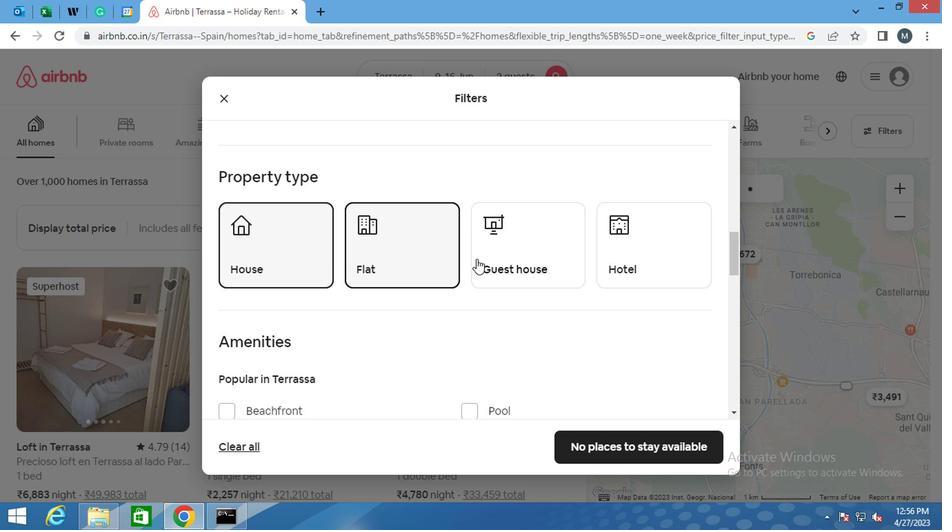 
Action: Mouse pressed left at (495, 252)
Screenshot: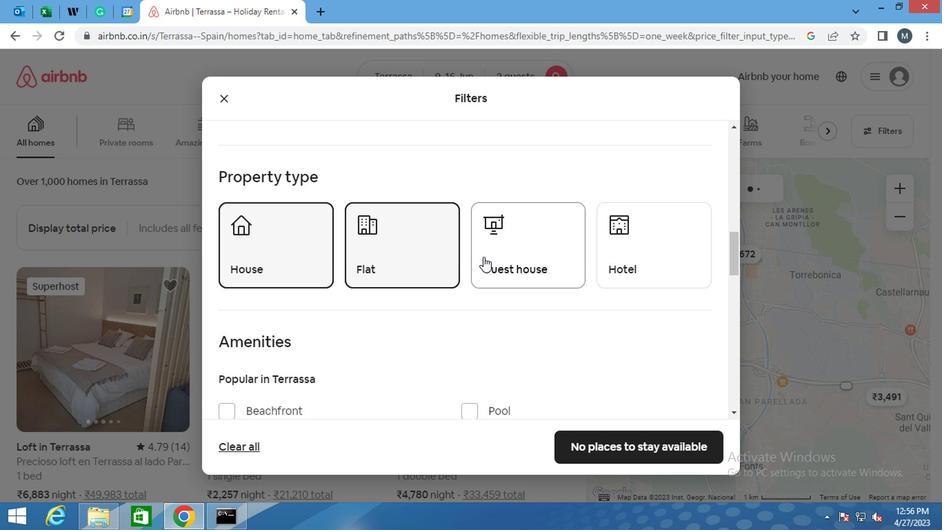 
Action: Mouse moved to (485, 251)
Screenshot: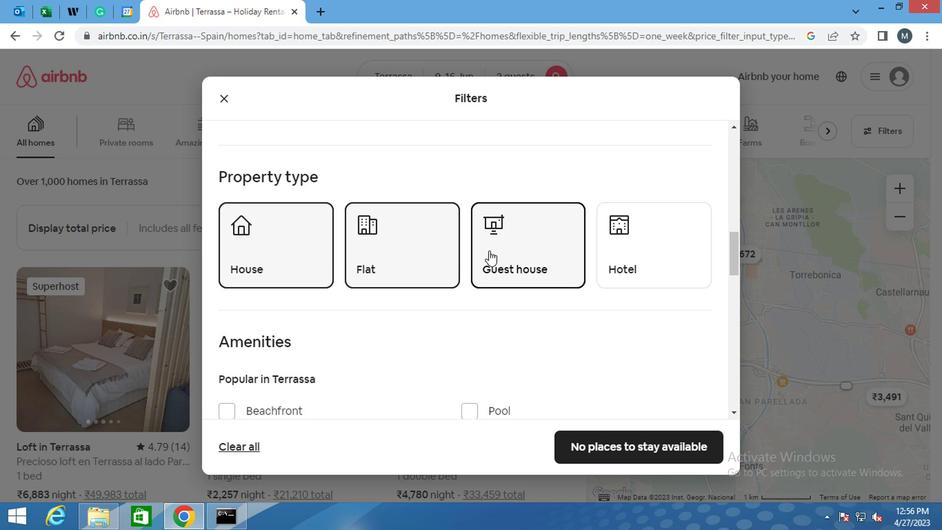 
Action: Mouse scrolled (485, 250) with delta (0, 0)
Screenshot: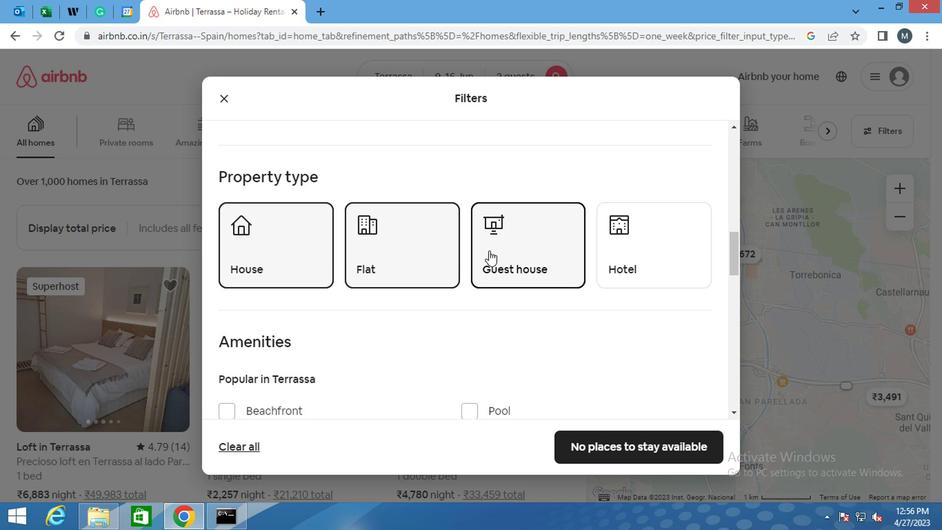 
Action: Mouse moved to (456, 259)
Screenshot: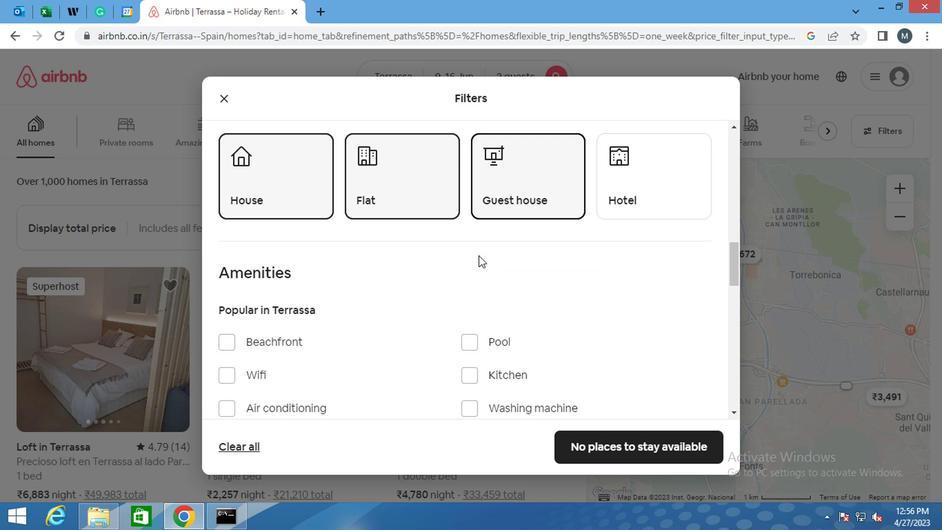 
Action: Mouse scrolled (456, 259) with delta (0, 0)
Screenshot: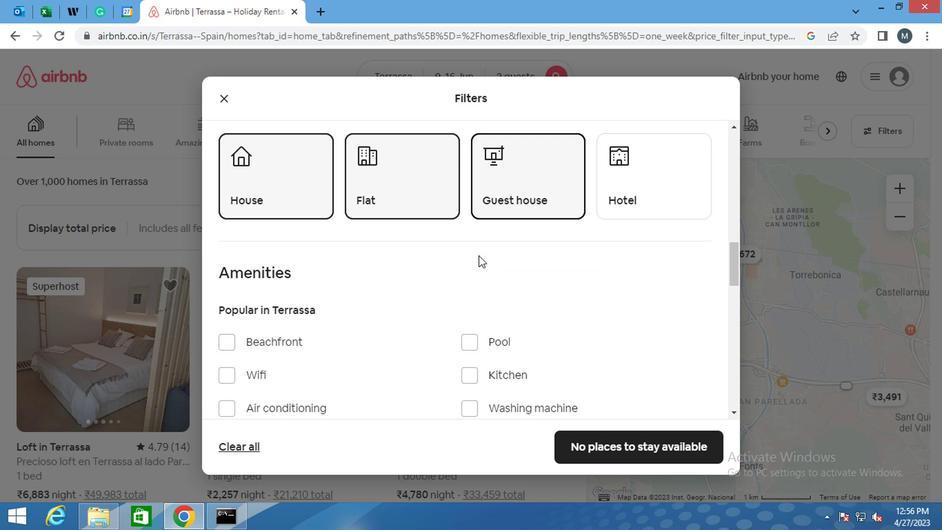 
Action: Mouse moved to (436, 260)
Screenshot: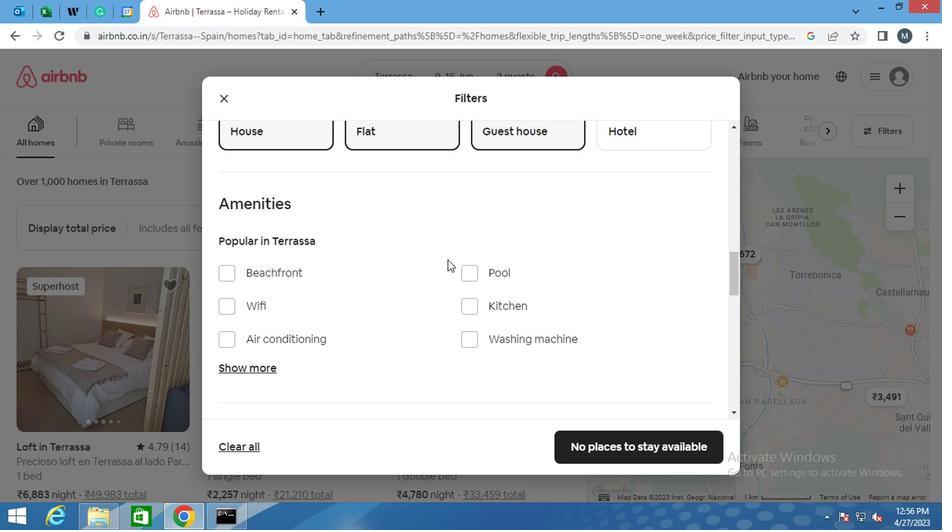 
Action: Mouse scrolled (436, 259) with delta (0, 0)
Screenshot: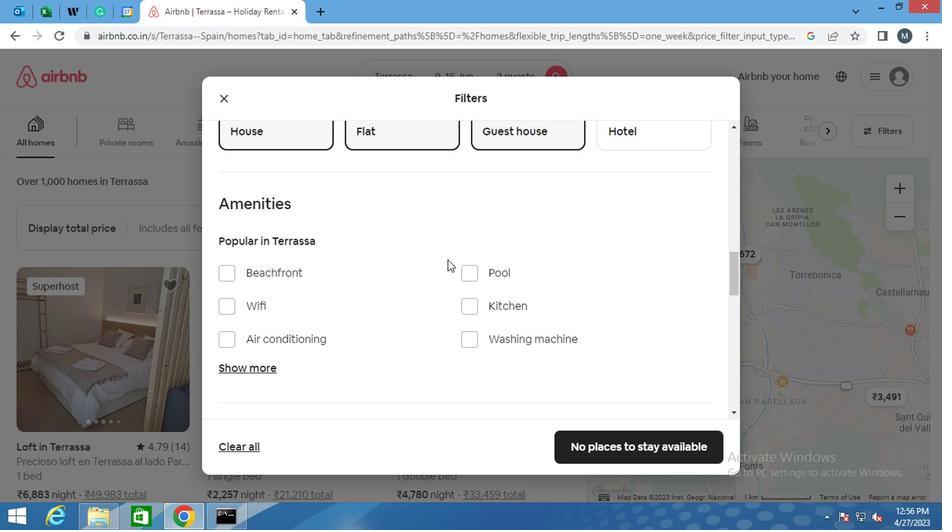 
Action: Mouse moved to (583, 291)
Screenshot: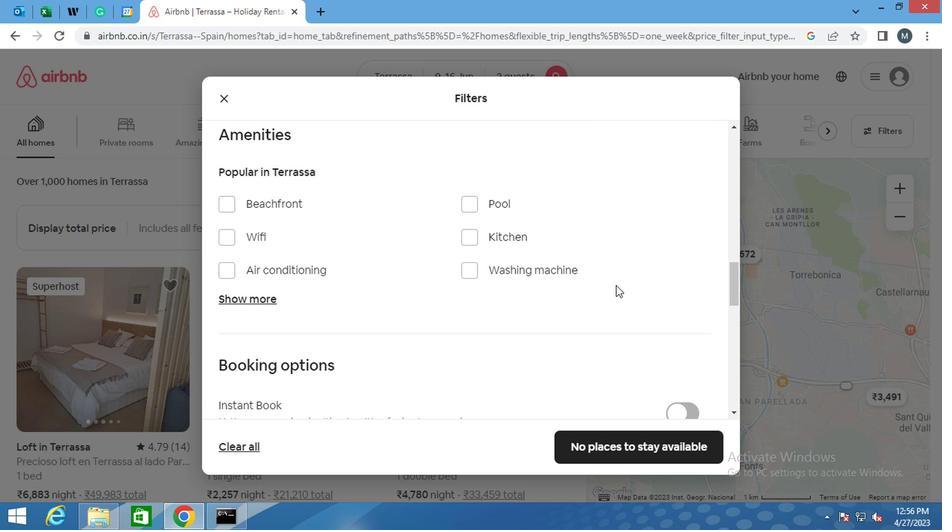 
Action: Mouse scrolled (583, 290) with delta (0, 0)
Screenshot: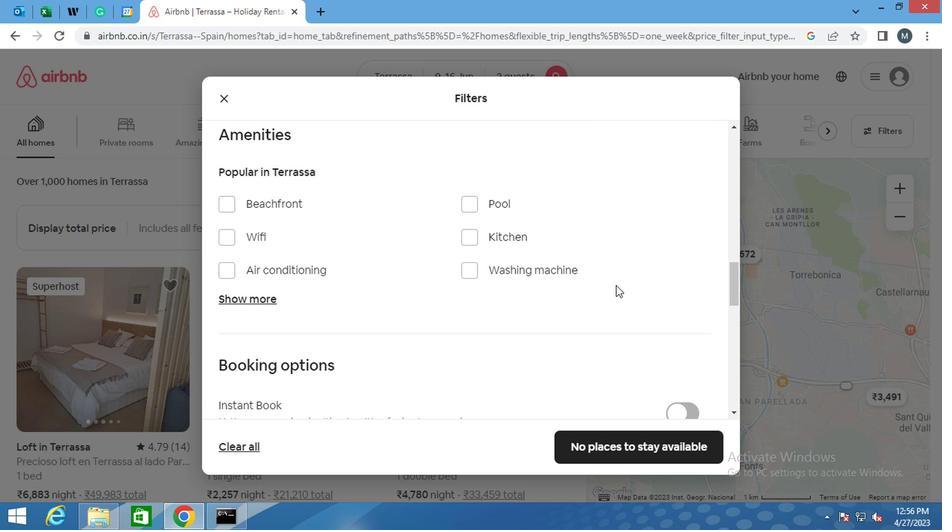
Action: Mouse moved to (582, 291)
Screenshot: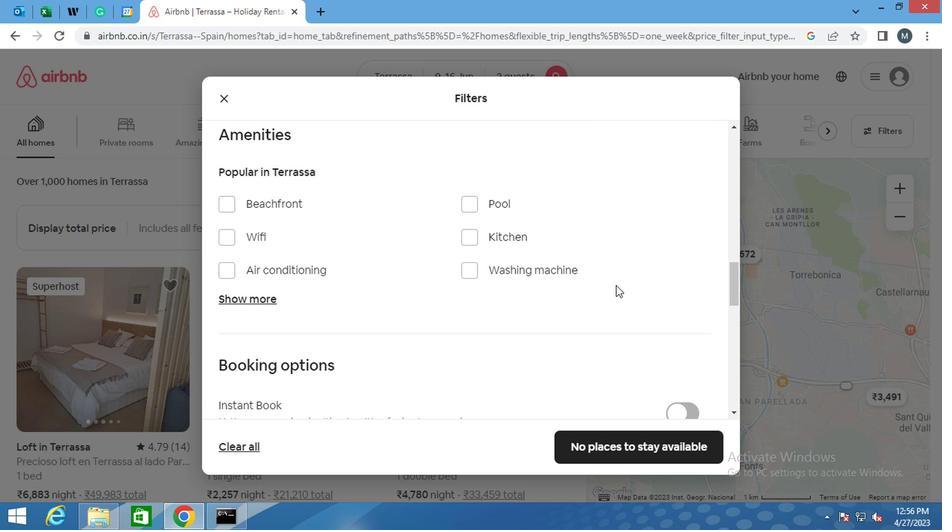 
Action: Mouse scrolled (582, 290) with delta (0, 0)
Screenshot: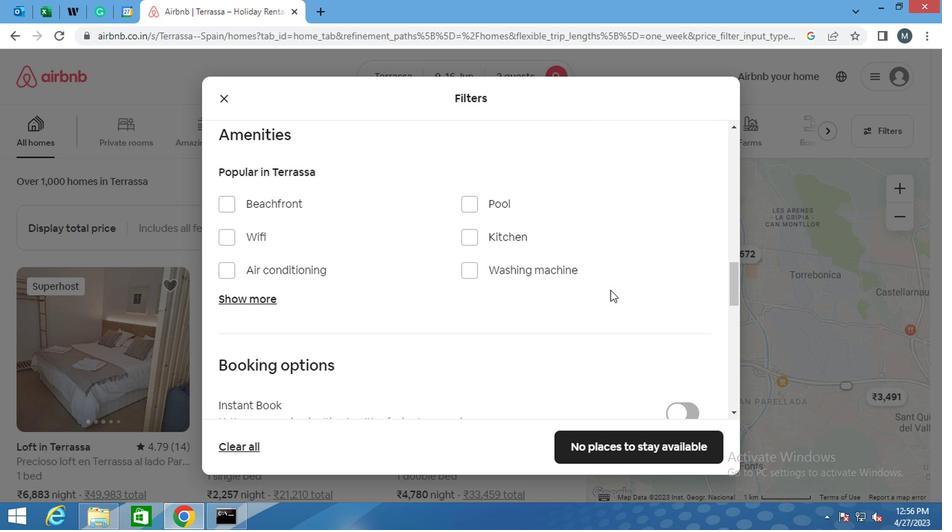 
Action: Mouse moved to (582, 291)
Screenshot: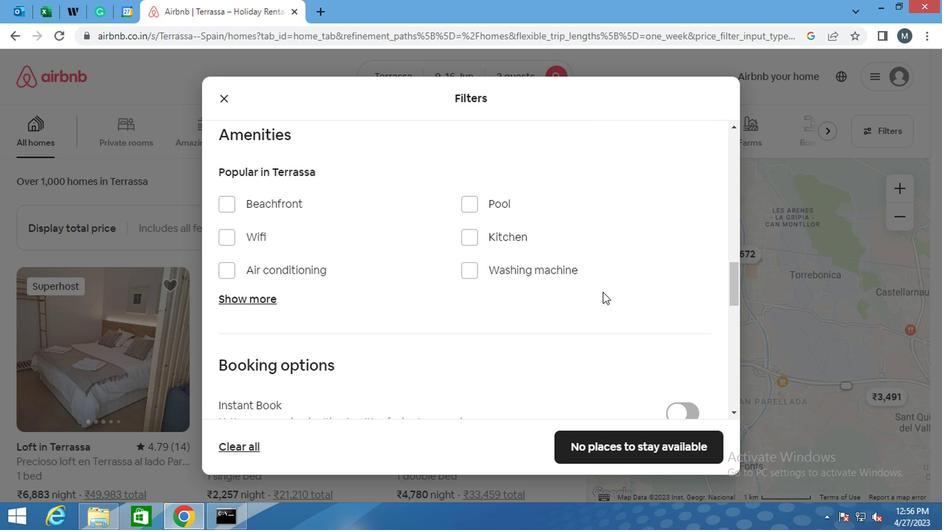 
Action: Mouse scrolled (582, 290) with delta (0, 0)
Screenshot: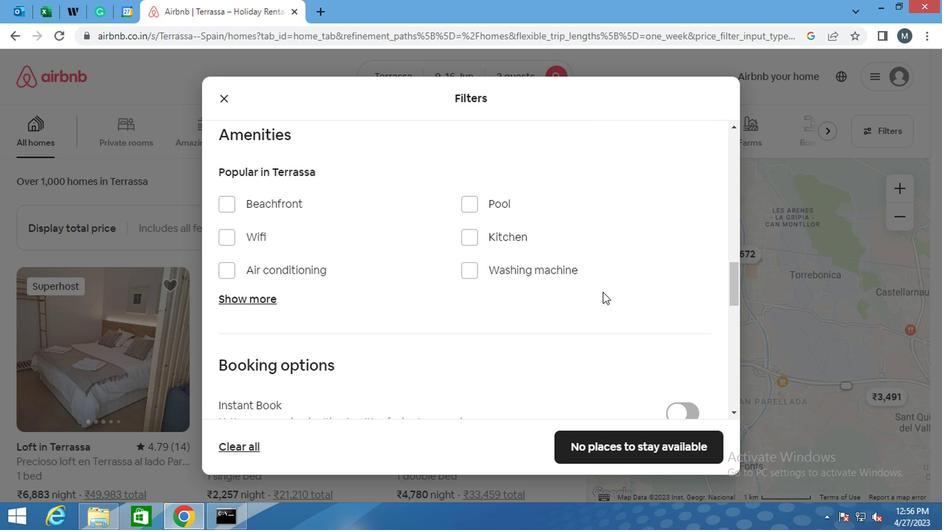 
Action: Mouse moved to (671, 259)
Screenshot: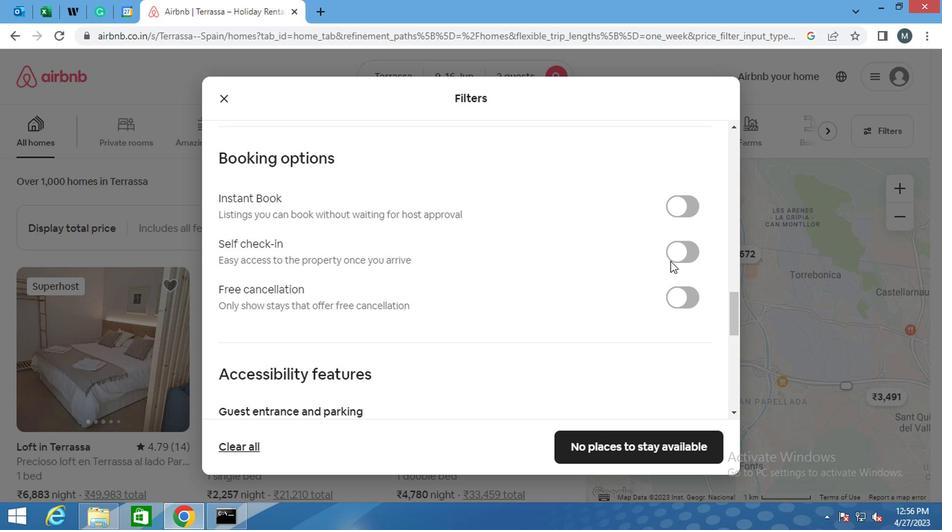 
Action: Mouse pressed left at (671, 259)
Screenshot: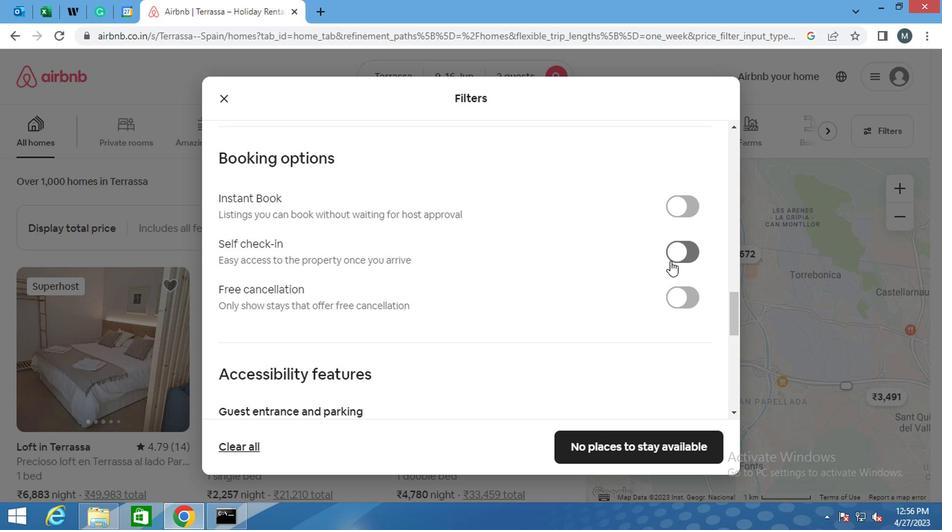 
Action: Mouse moved to (425, 290)
Screenshot: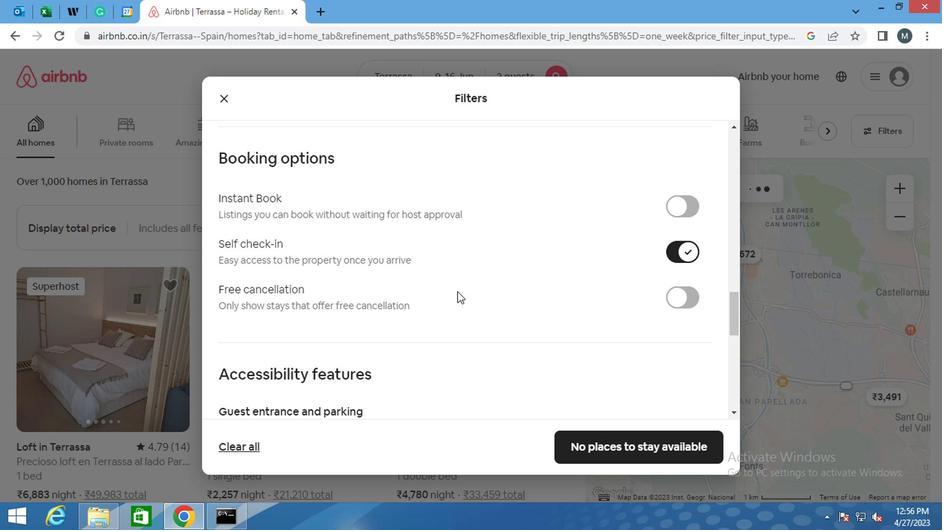
Action: Mouse scrolled (425, 290) with delta (0, 0)
Screenshot: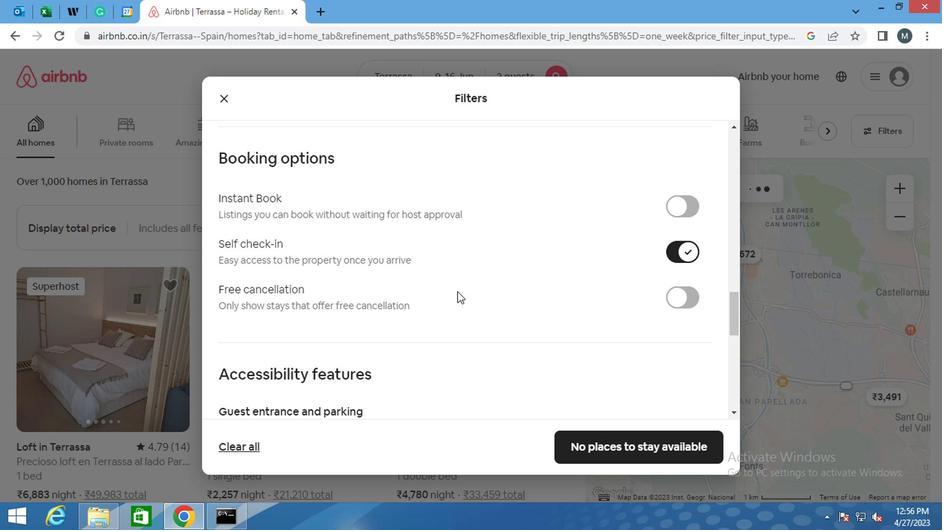 
Action: Mouse moved to (410, 286)
Screenshot: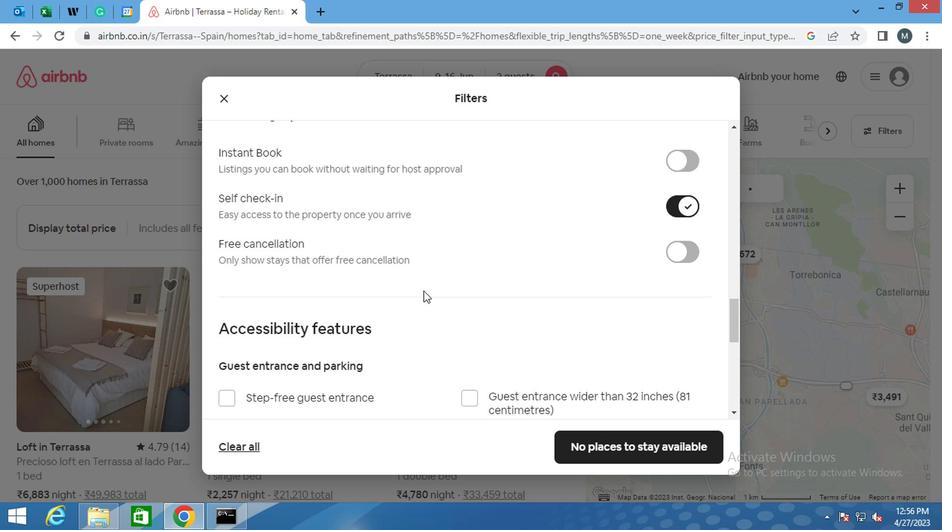 
Action: Mouse scrolled (410, 285) with delta (0, 0)
Screenshot: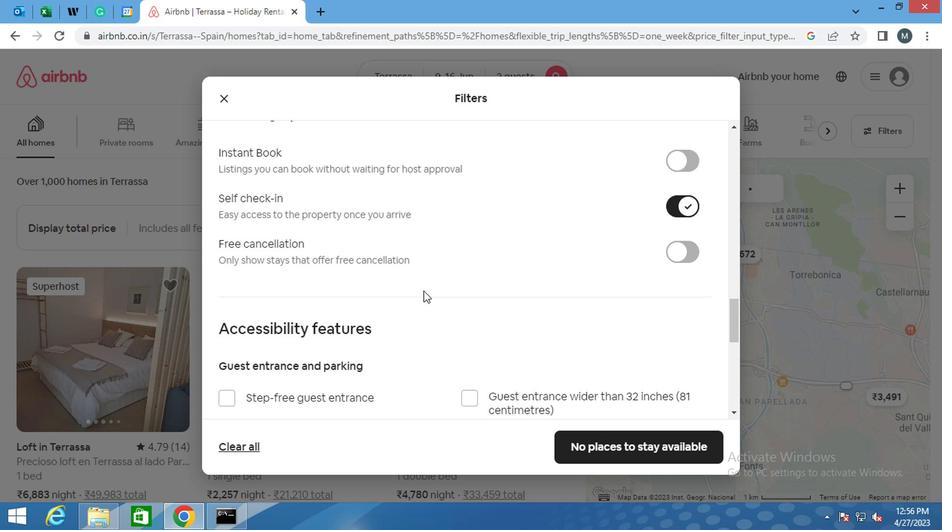 
Action: Mouse moved to (407, 286)
Screenshot: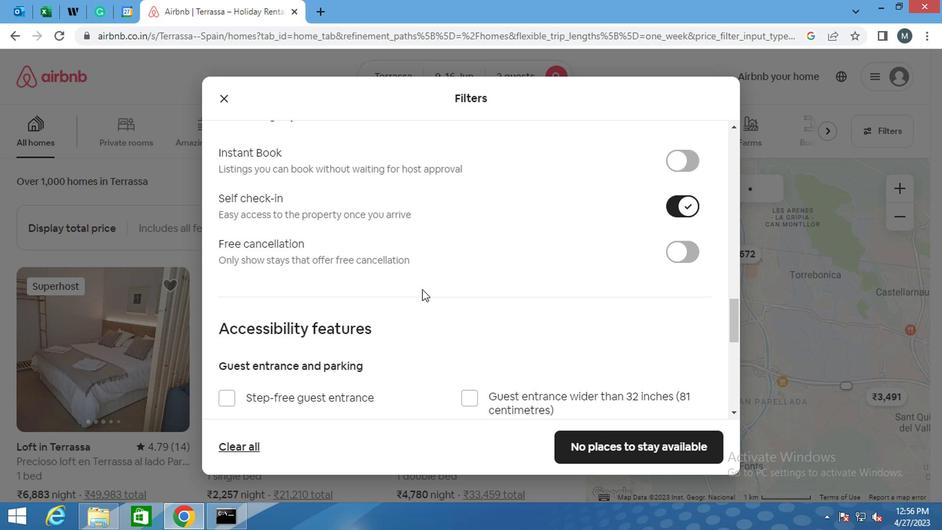 
Action: Mouse scrolled (407, 285) with delta (0, 0)
Screenshot: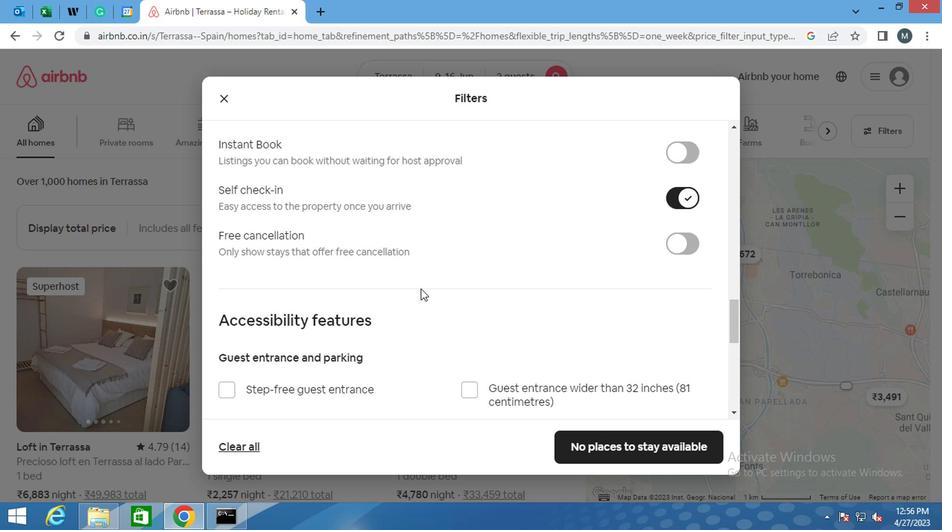 
Action: Mouse moved to (372, 290)
Screenshot: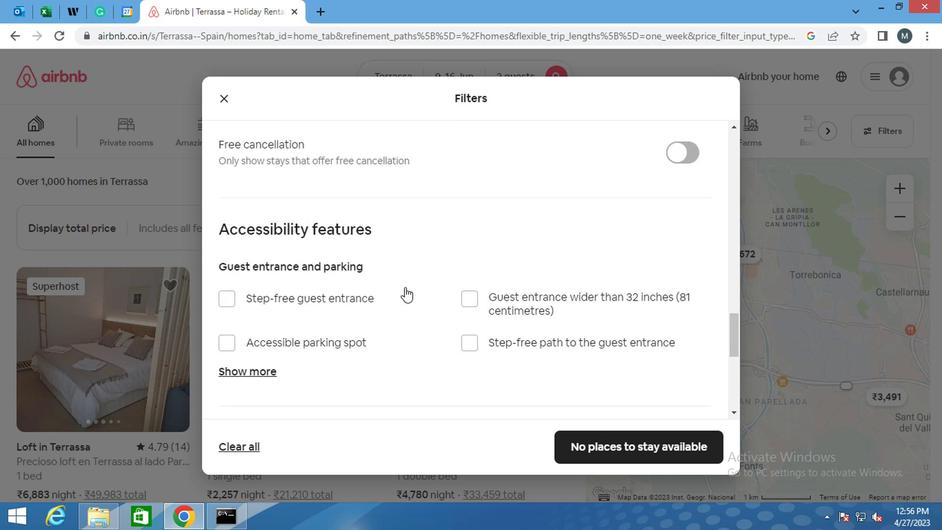 
Action: Mouse scrolled (372, 289) with delta (0, 0)
Screenshot: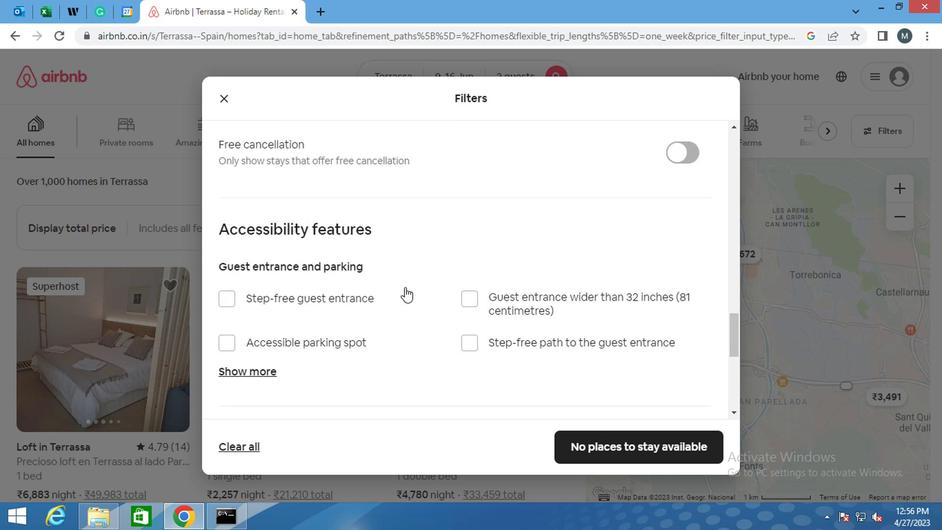 
Action: Mouse moved to (327, 299)
Screenshot: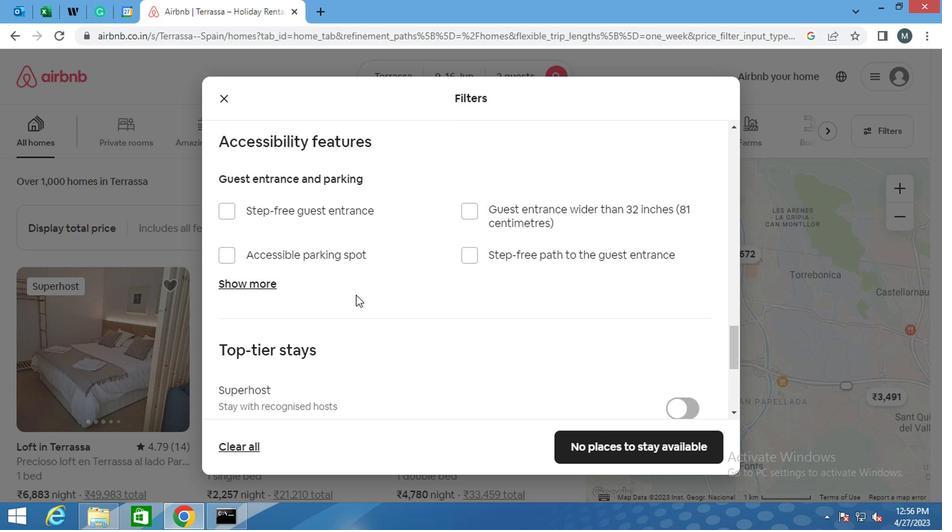 
Action: Mouse scrolled (327, 298) with delta (0, 0)
Screenshot: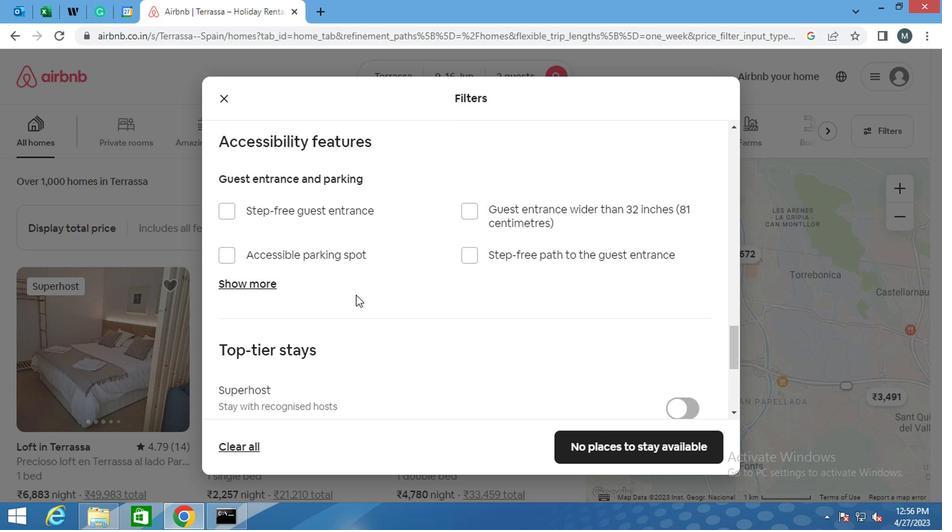 
Action: Mouse moved to (324, 299)
Screenshot: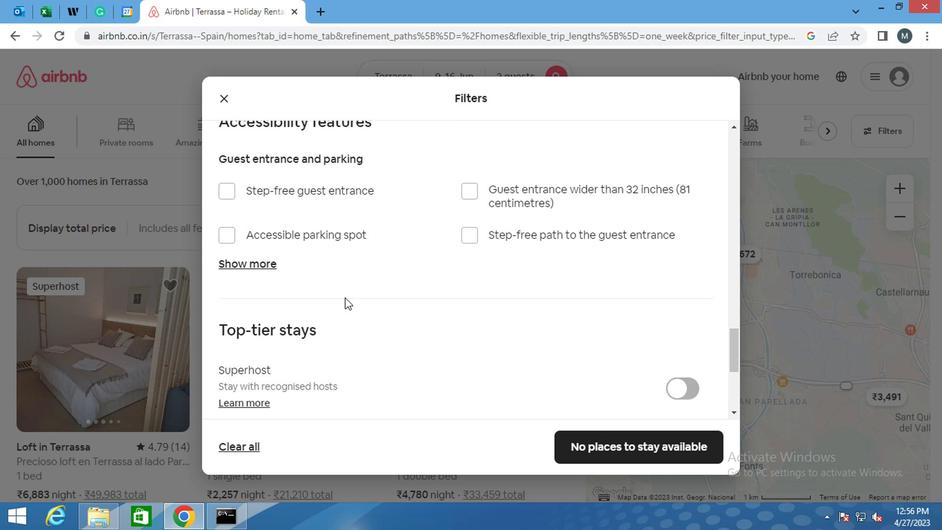 
Action: Mouse scrolled (324, 299) with delta (0, 0)
Screenshot: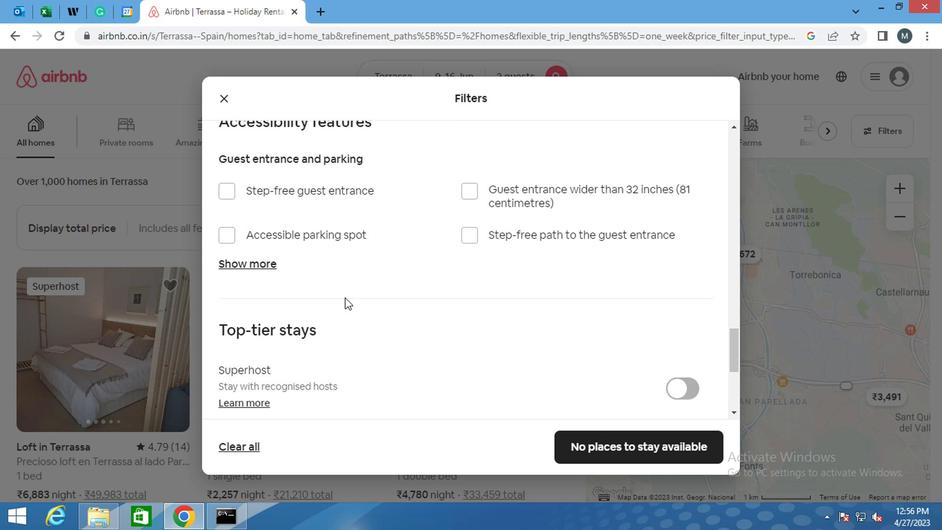
Action: Mouse moved to (316, 303)
Screenshot: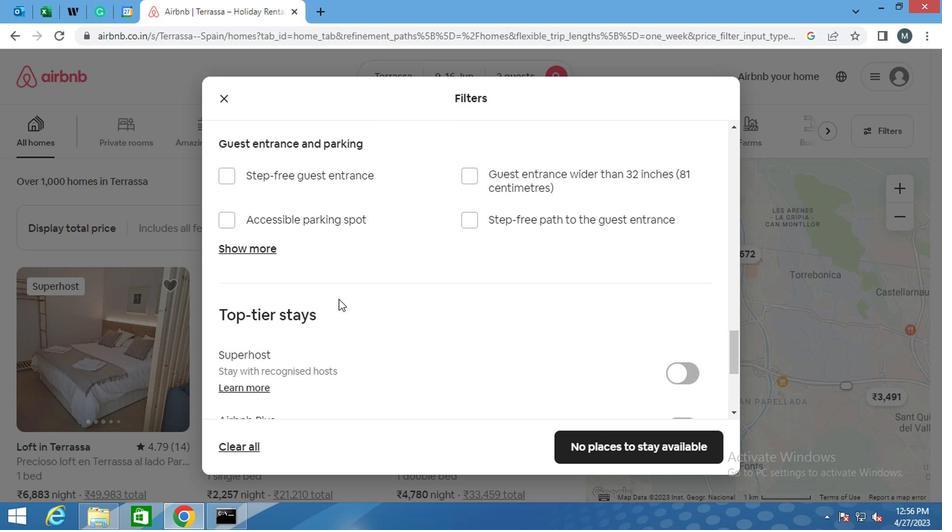 
Action: Mouse scrolled (316, 302) with delta (0, 0)
Screenshot: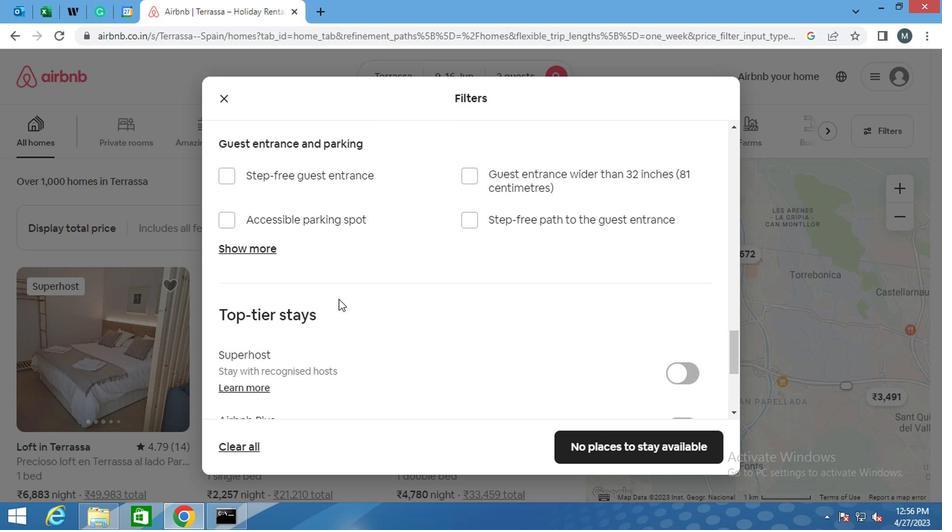 
Action: Mouse moved to (232, 328)
Screenshot: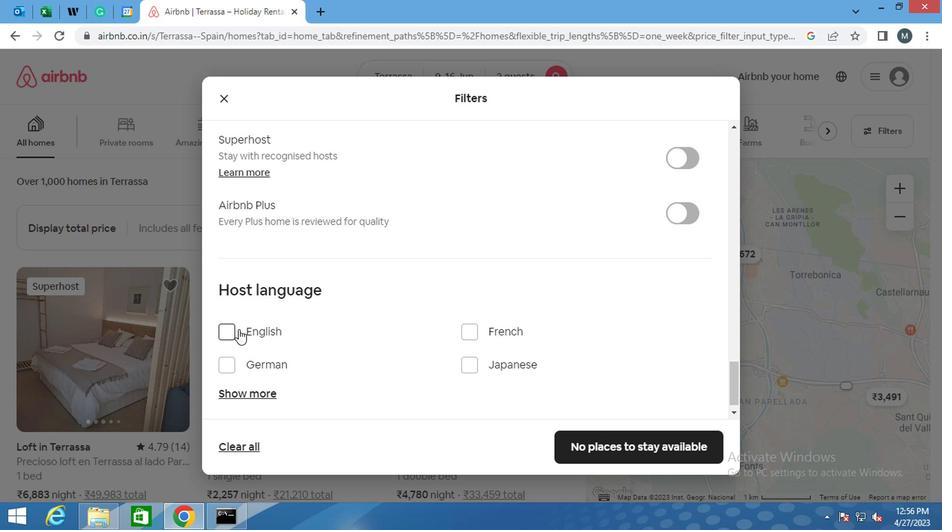 
Action: Mouse pressed left at (232, 328)
Screenshot: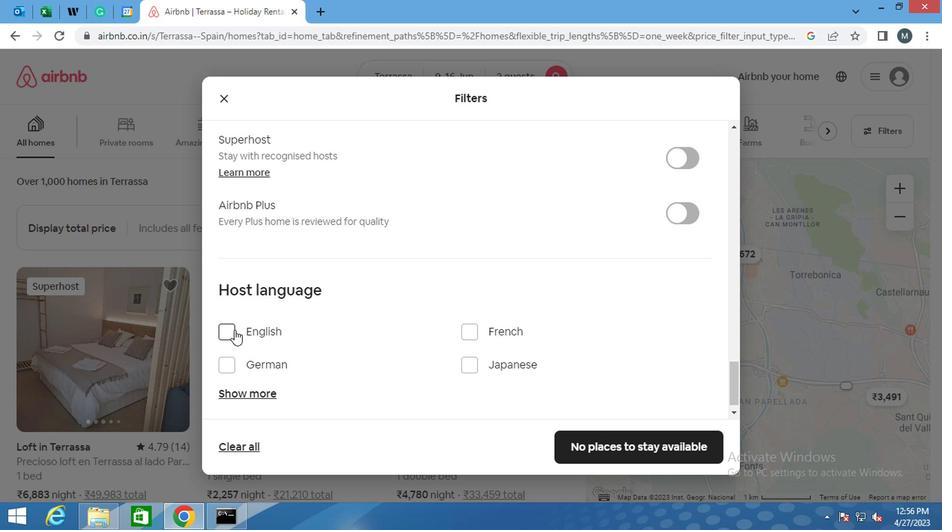 
Action: Mouse moved to (604, 442)
Screenshot: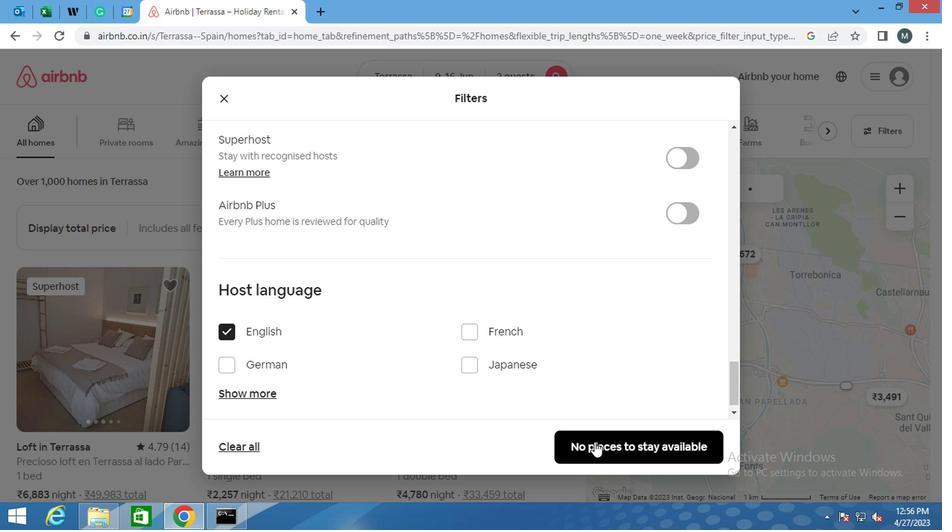 
Action: Mouse pressed left at (604, 442)
Screenshot: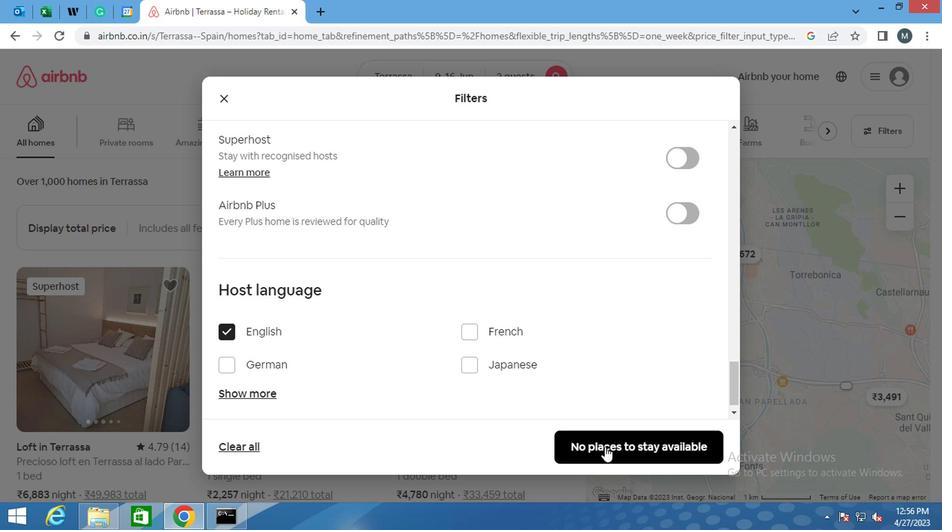 
Action: Mouse moved to (603, 441)
Screenshot: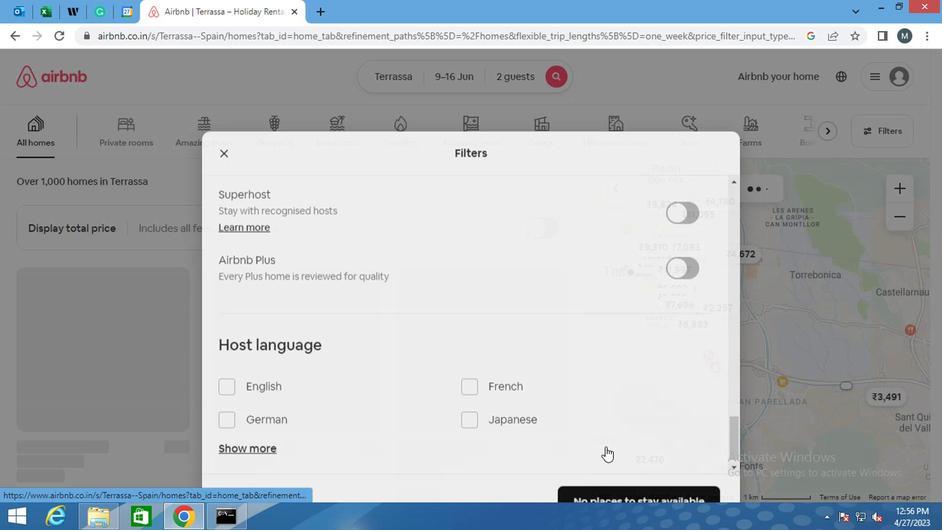 
